 Task: Search one way flight ticket for 5 adults, 2 children, 1 infant in seat and 1 infant on lap in economy from Fort Leonard Wood/waynesville: Waynesville-st. Robert Regional Airport (forney Field) to Jacksonville: Albert J. Ellis Airport on 8-3-2023. Number of bags: 2 carry on bags. Price is upto 60000. Outbound departure time preference is 10:30.
Action: Mouse moved to (259, 344)
Screenshot: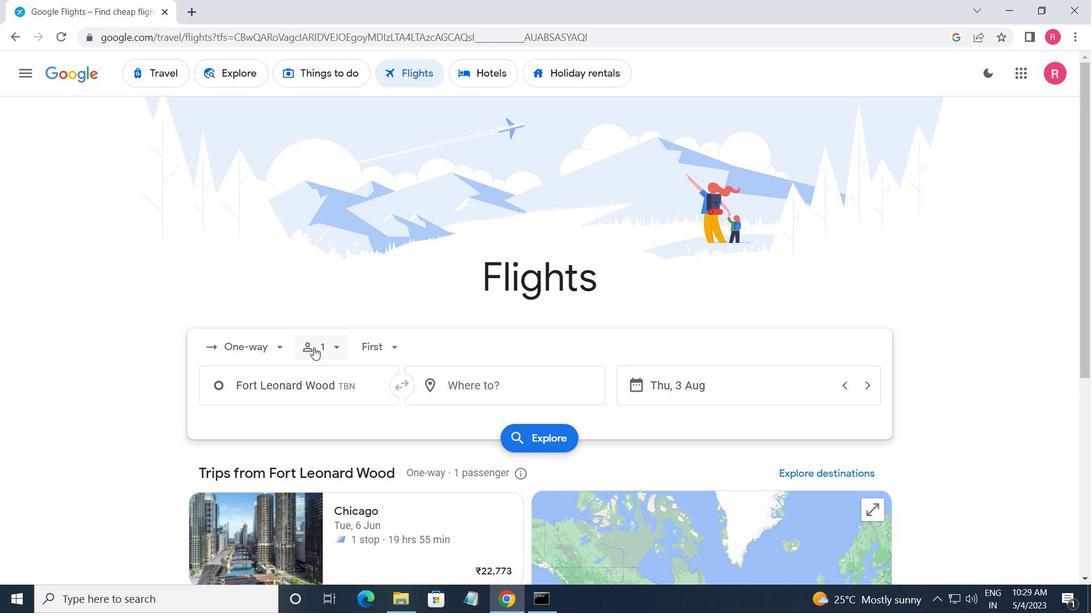 
Action: Mouse pressed left at (259, 344)
Screenshot: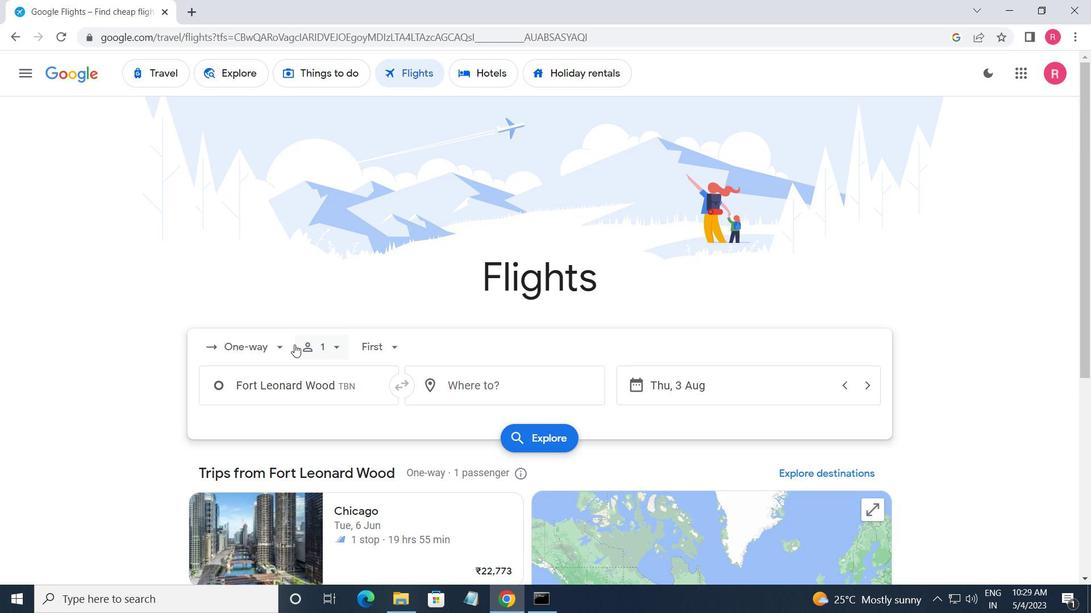 
Action: Mouse moved to (248, 421)
Screenshot: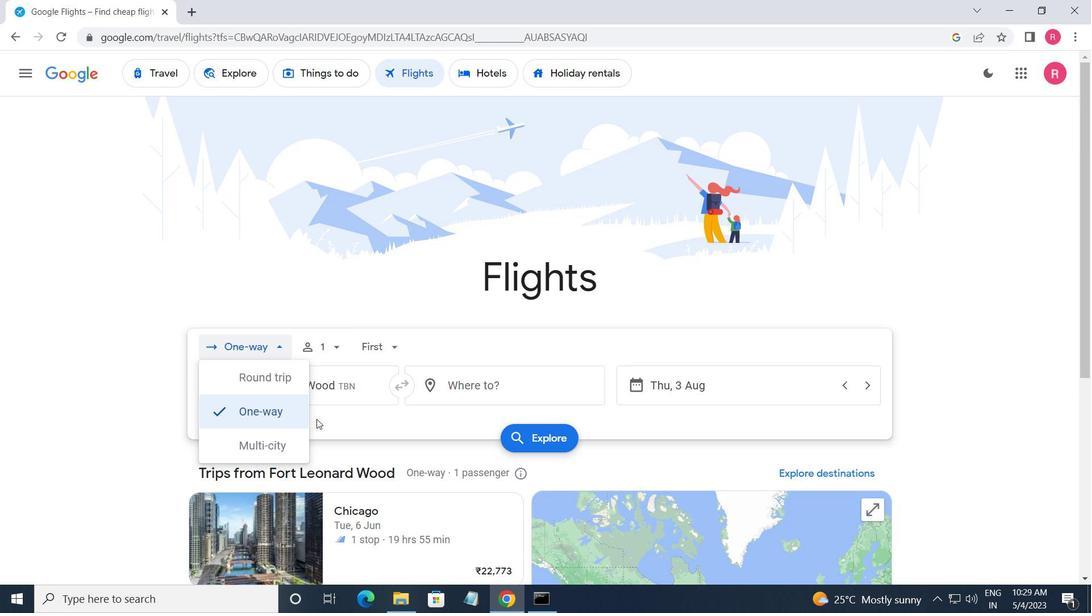
Action: Mouse pressed left at (248, 421)
Screenshot: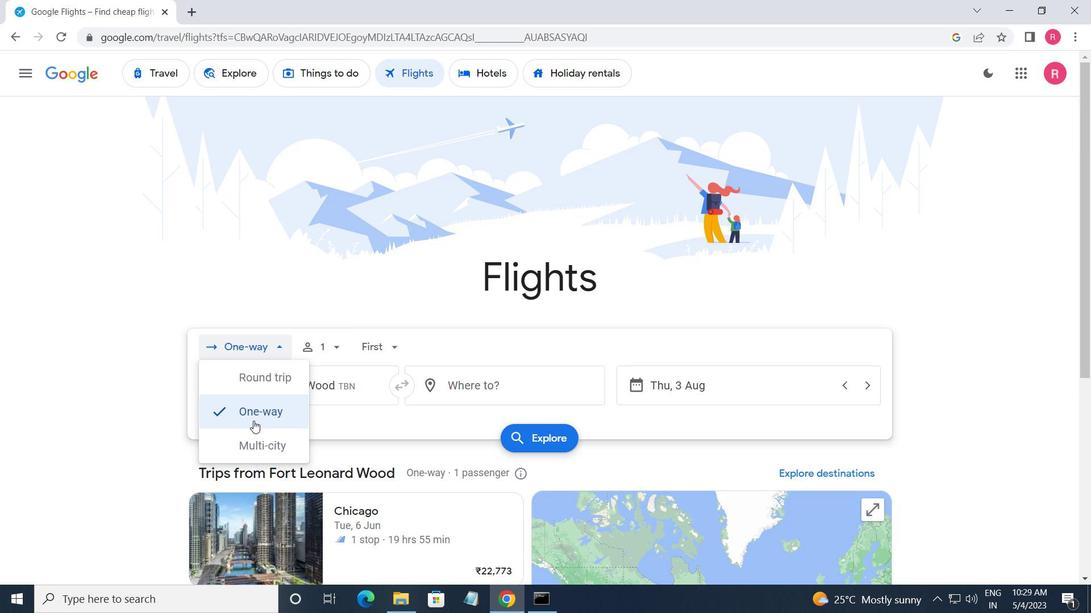 
Action: Mouse moved to (321, 353)
Screenshot: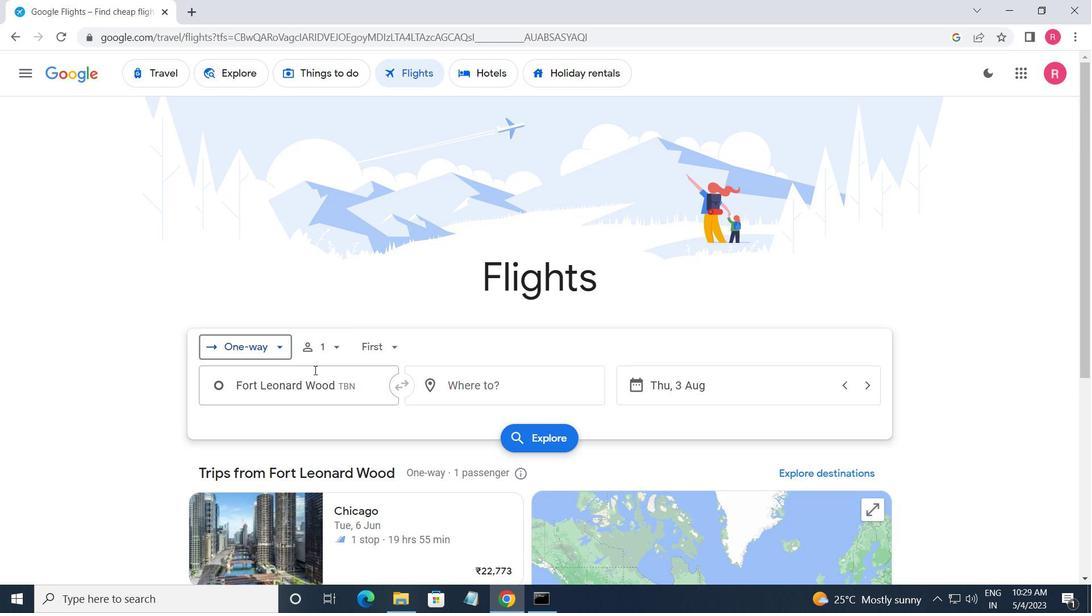 
Action: Mouse pressed left at (321, 353)
Screenshot: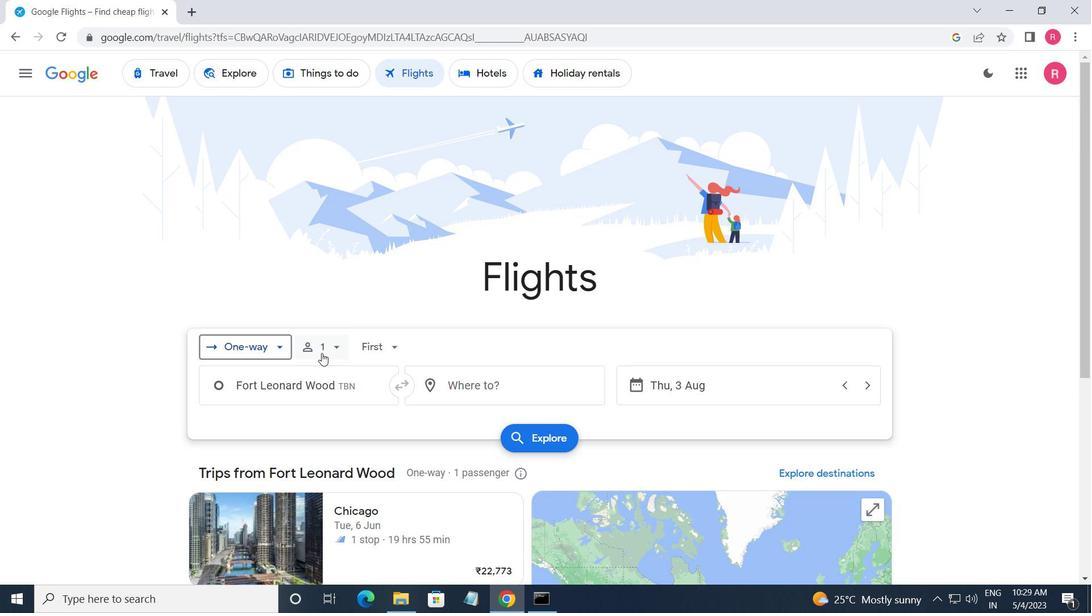 
Action: Mouse moved to (432, 385)
Screenshot: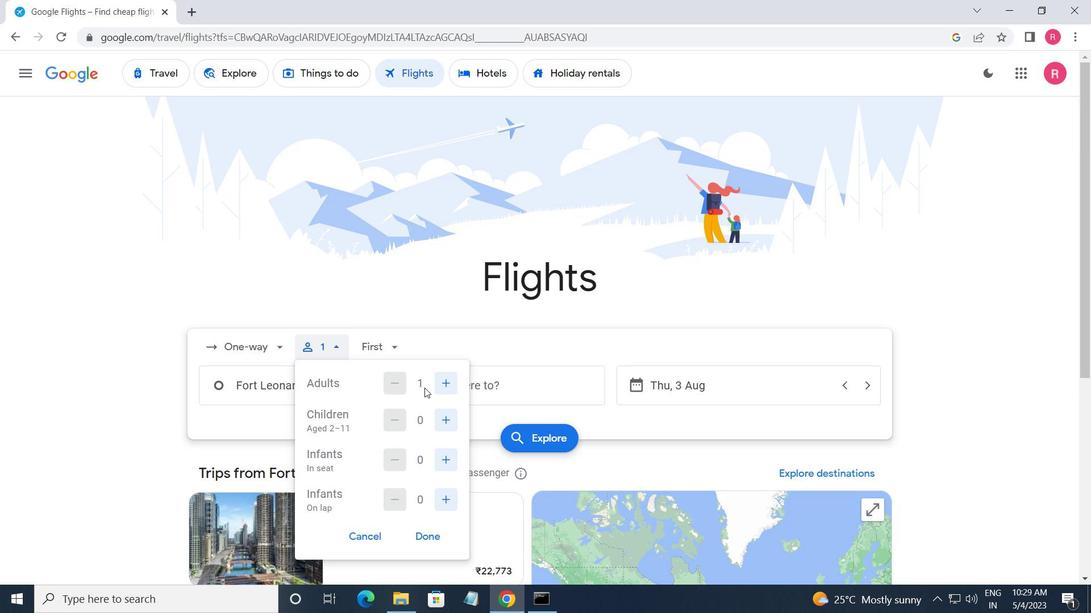 
Action: Mouse pressed left at (432, 385)
Screenshot: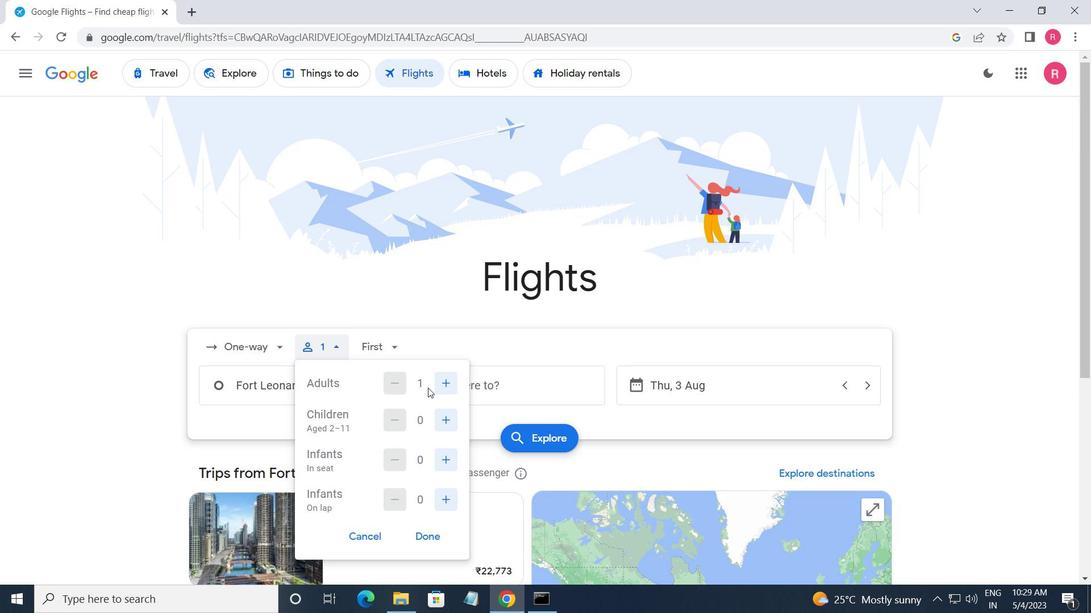 
Action: Mouse pressed left at (432, 385)
Screenshot: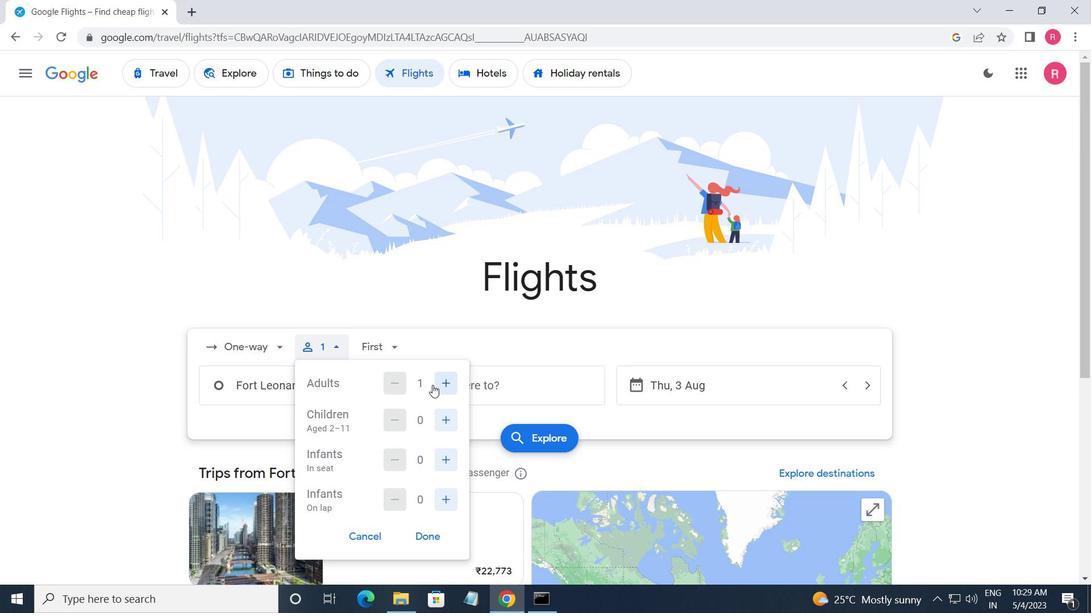 
Action: Mouse pressed left at (432, 385)
Screenshot: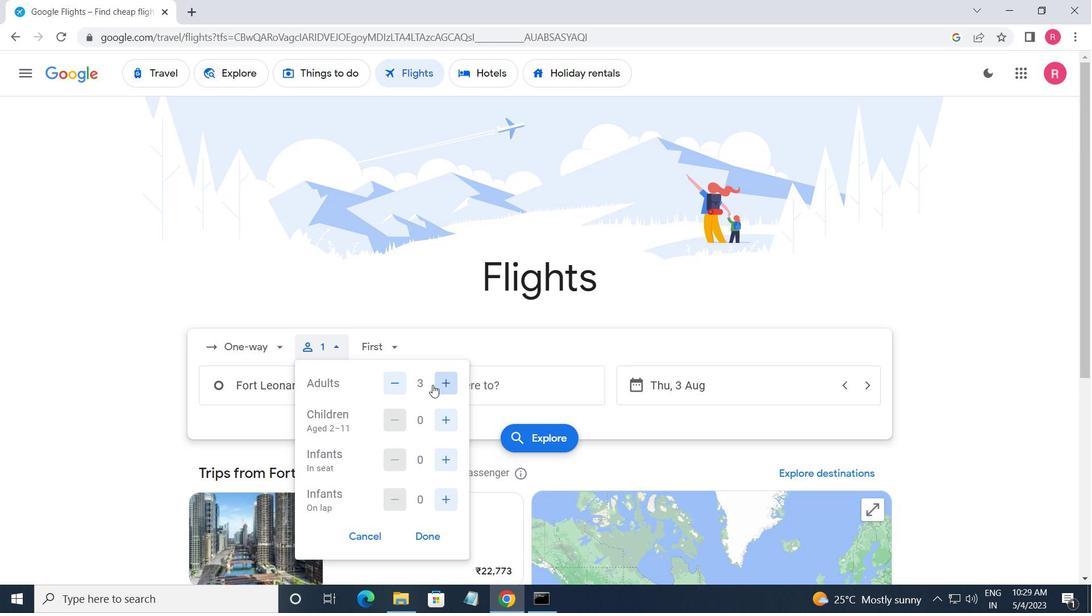 
Action: Mouse pressed left at (432, 385)
Screenshot: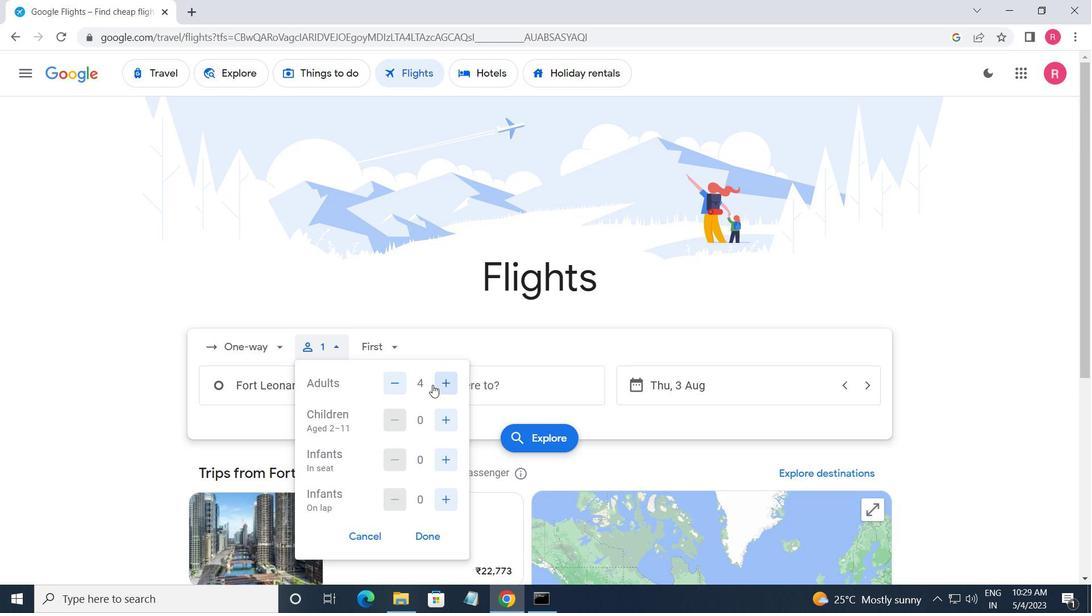 
Action: Mouse moved to (440, 418)
Screenshot: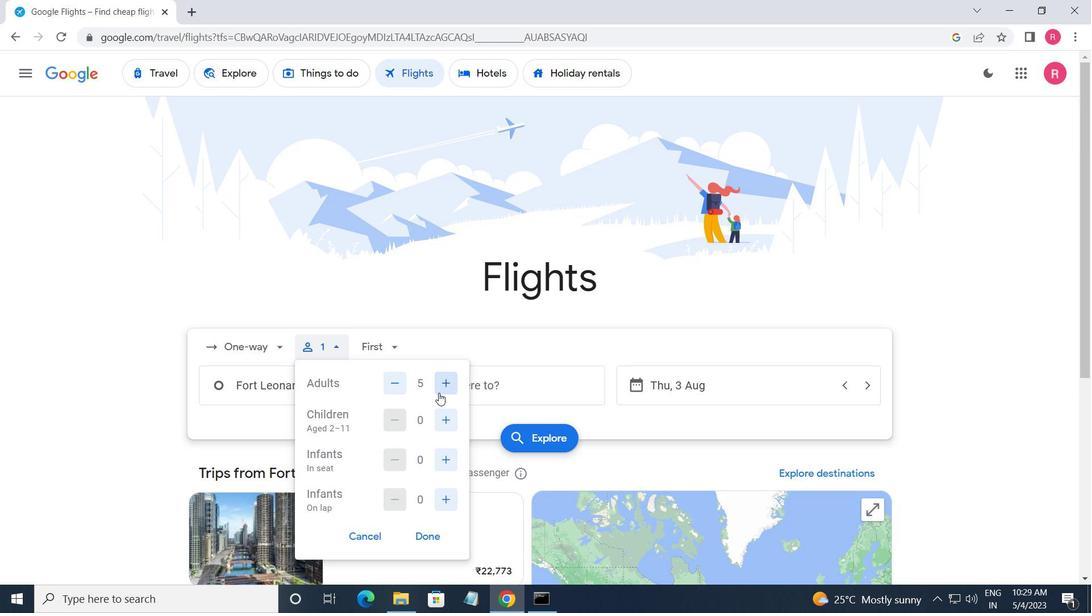 
Action: Mouse pressed left at (440, 418)
Screenshot: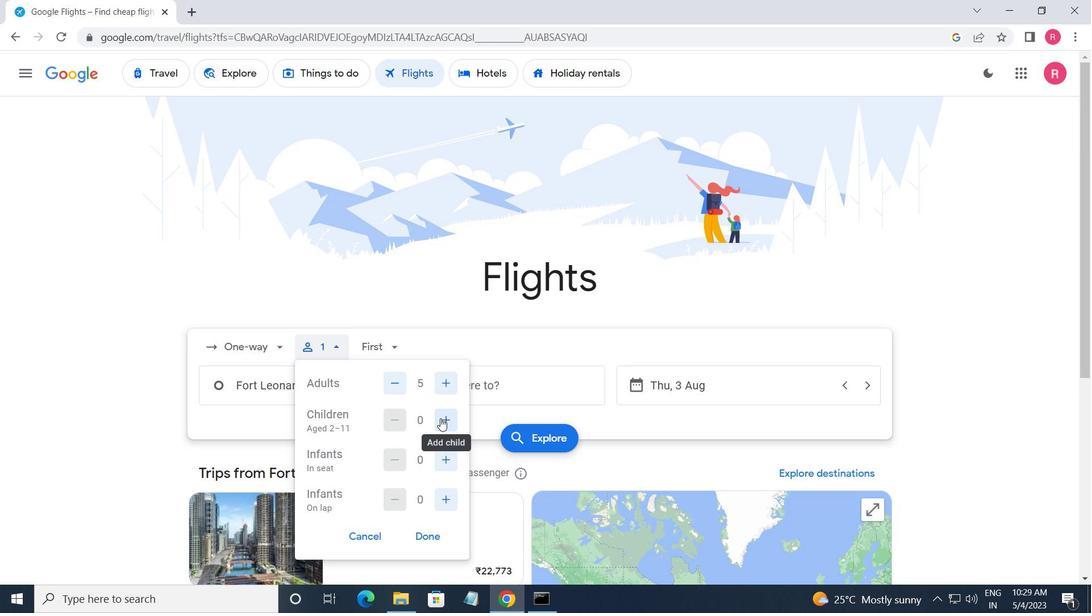 
Action: Mouse pressed left at (440, 418)
Screenshot: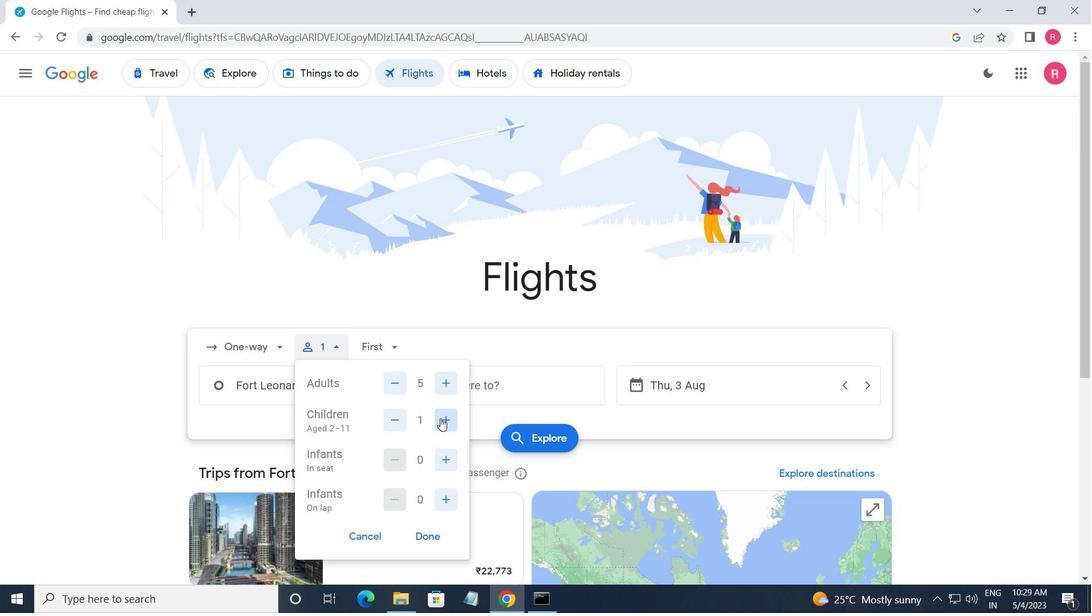 
Action: Mouse moved to (454, 461)
Screenshot: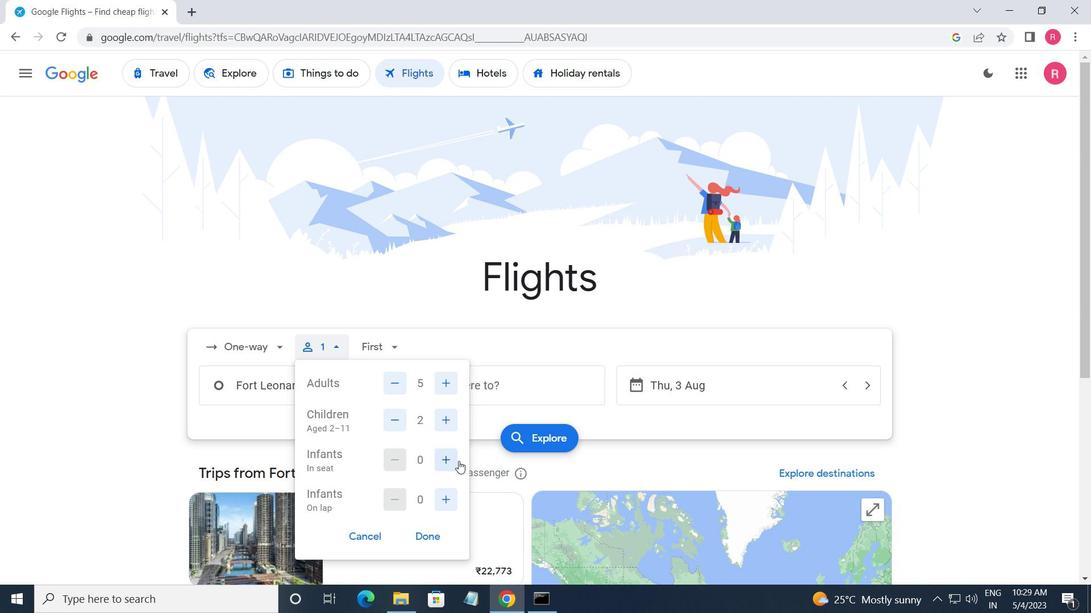
Action: Mouse pressed left at (454, 461)
Screenshot: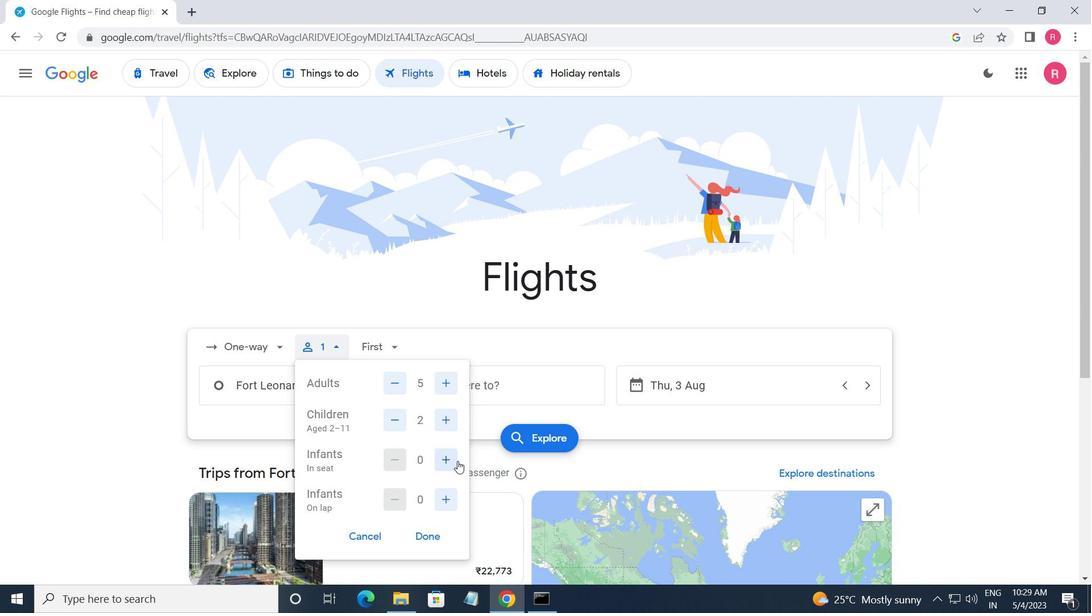 
Action: Mouse moved to (436, 497)
Screenshot: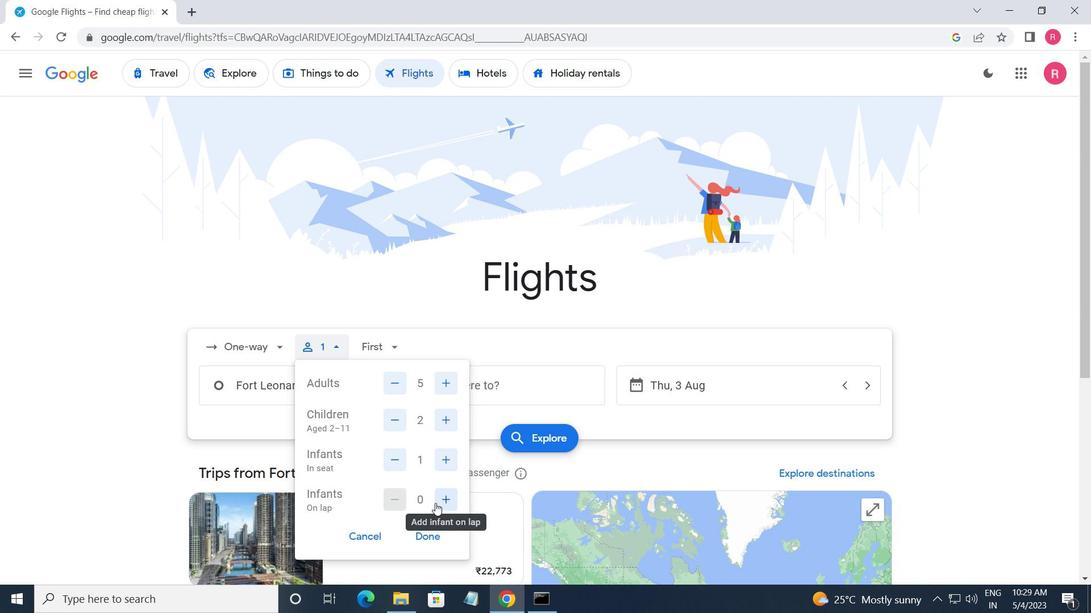 
Action: Mouse pressed left at (436, 497)
Screenshot: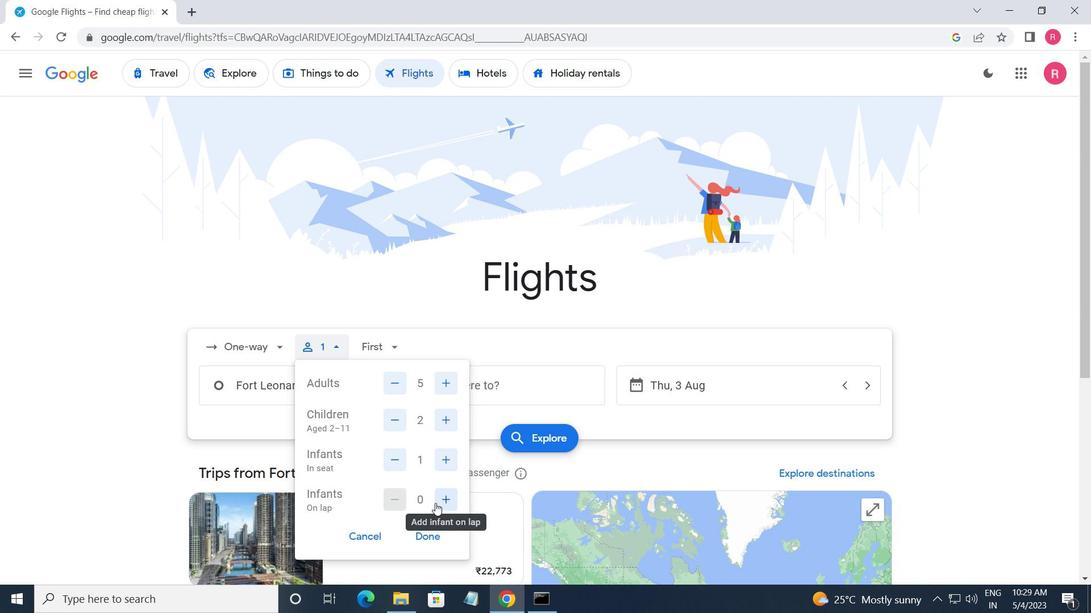 
Action: Mouse moved to (430, 534)
Screenshot: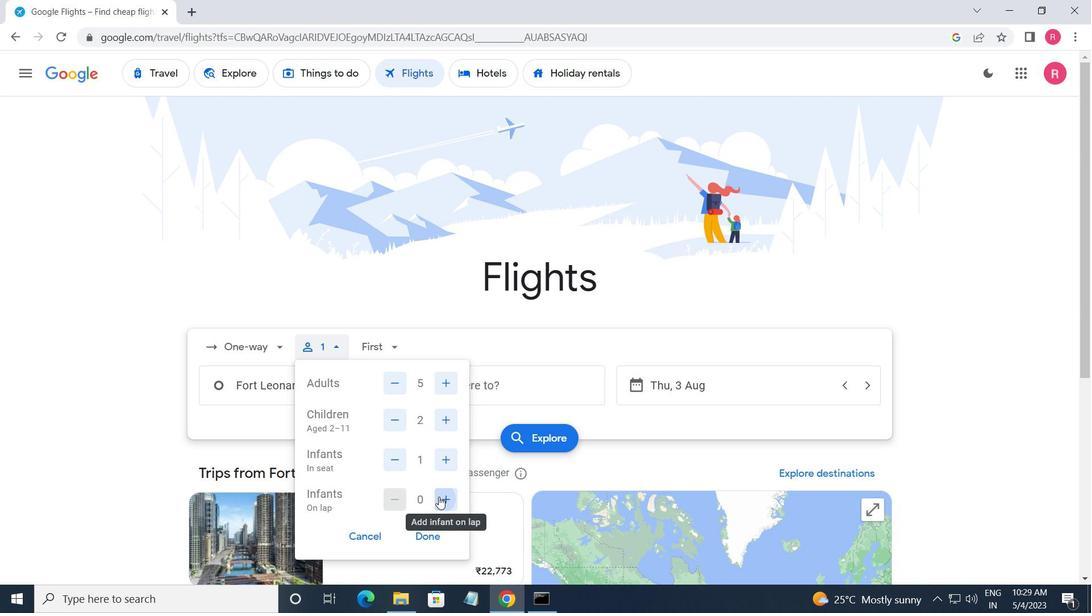 
Action: Mouse pressed left at (430, 534)
Screenshot: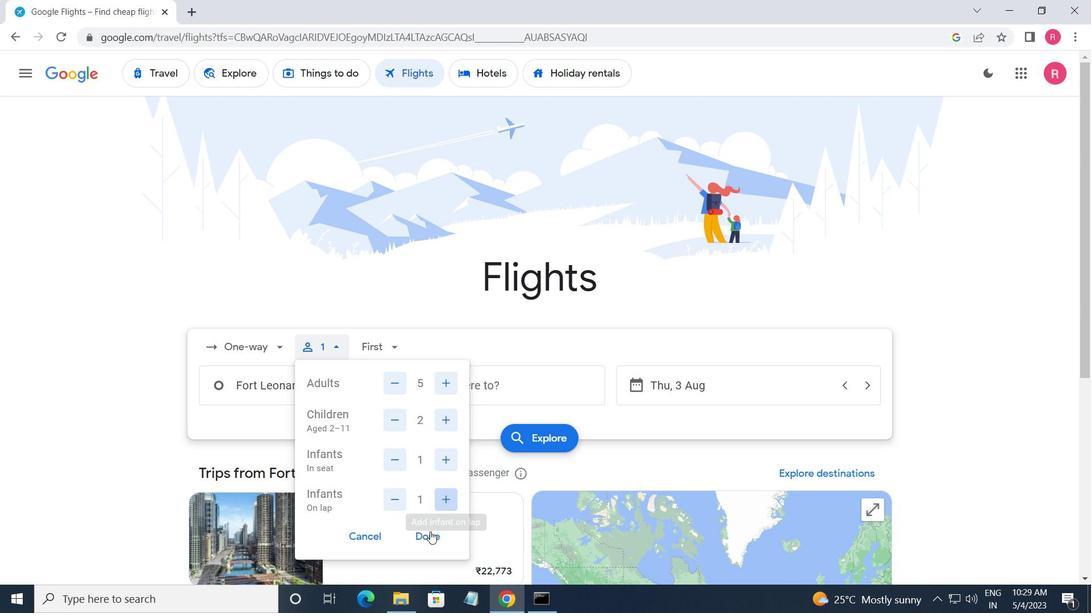 
Action: Mouse moved to (379, 353)
Screenshot: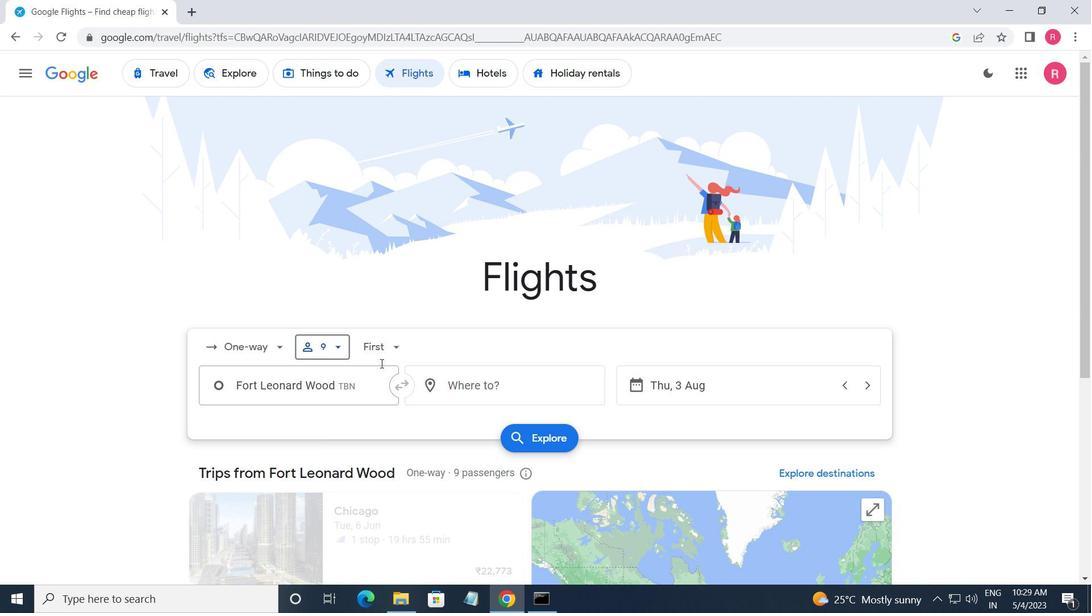 
Action: Mouse pressed left at (379, 353)
Screenshot: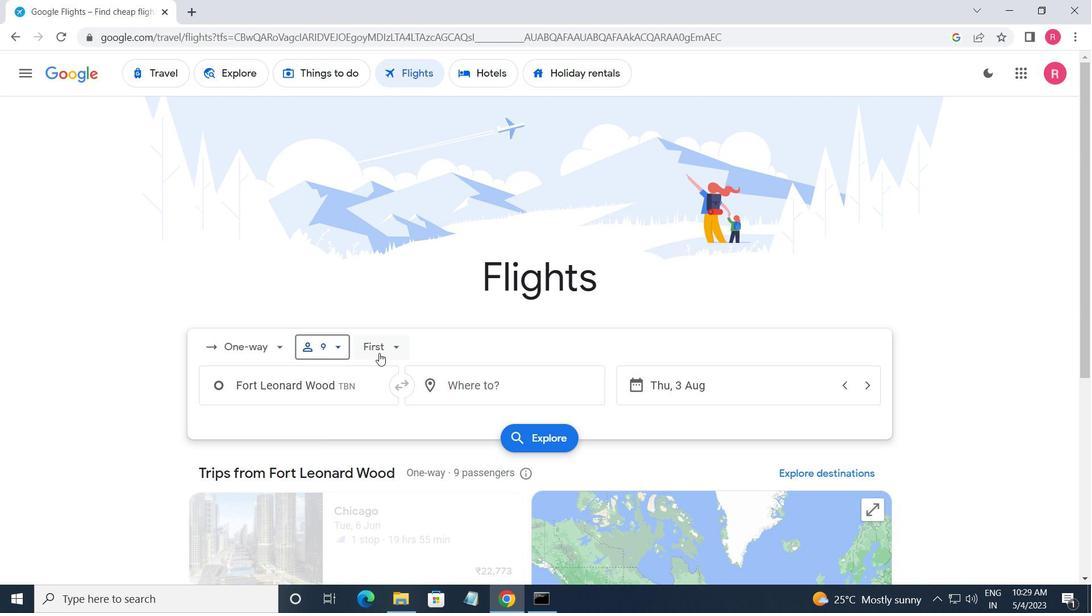 
Action: Mouse moved to (403, 389)
Screenshot: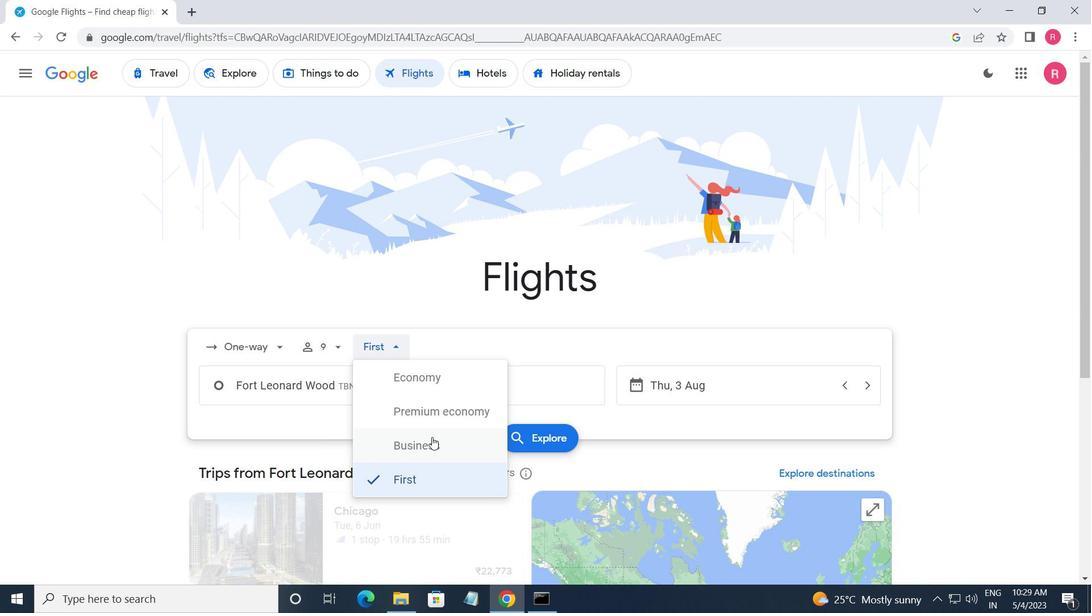 
Action: Mouse pressed left at (403, 389)
Screenshot: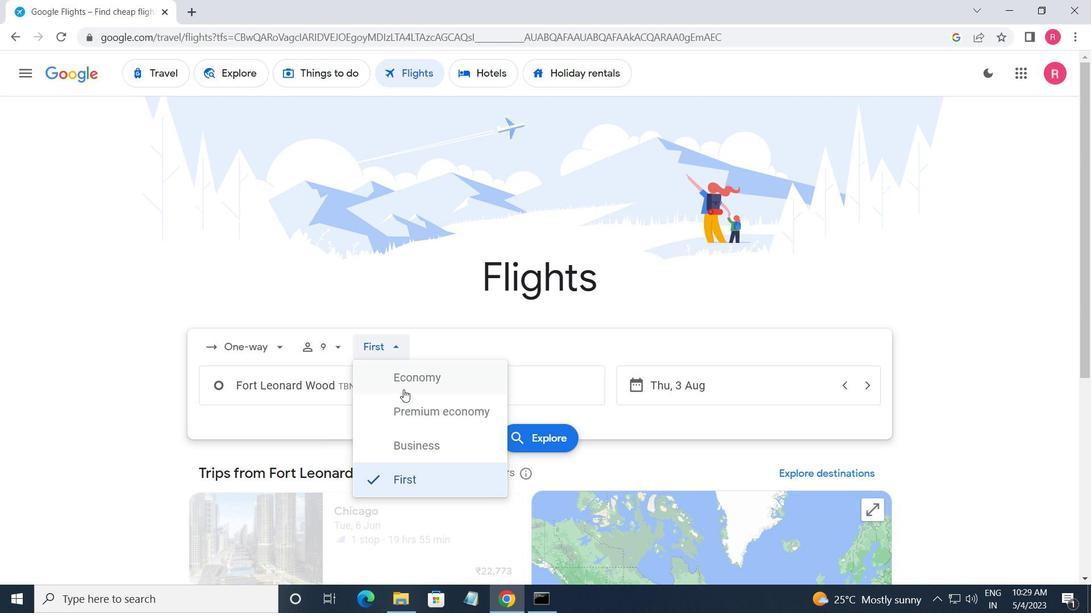 
Action: Mouse moved to (354, 397)
Screenshot: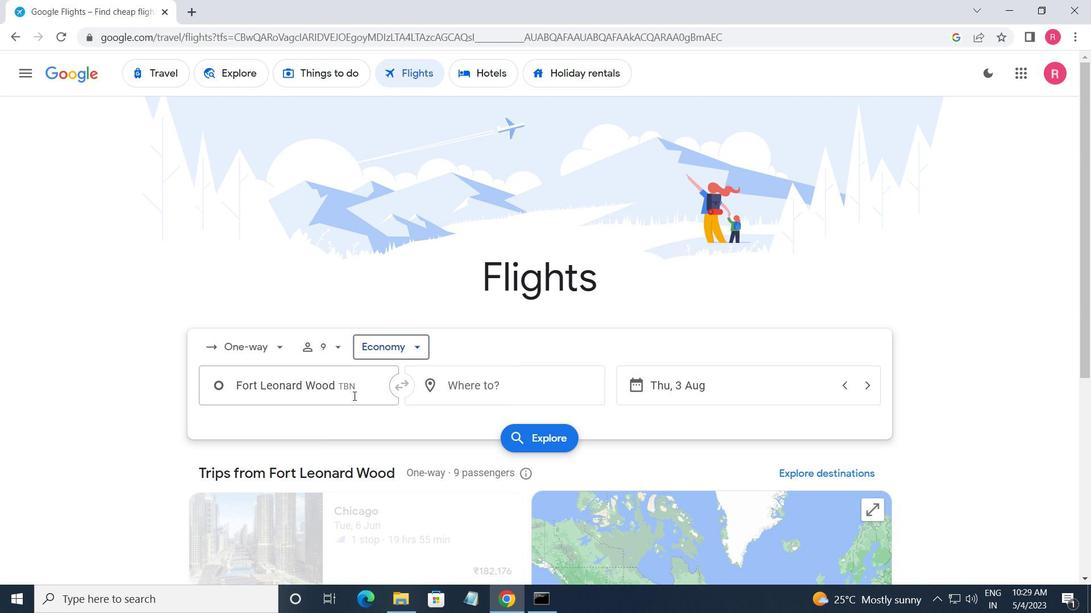 
Action: Mouse pressed left at (354, 397)
Screenshot: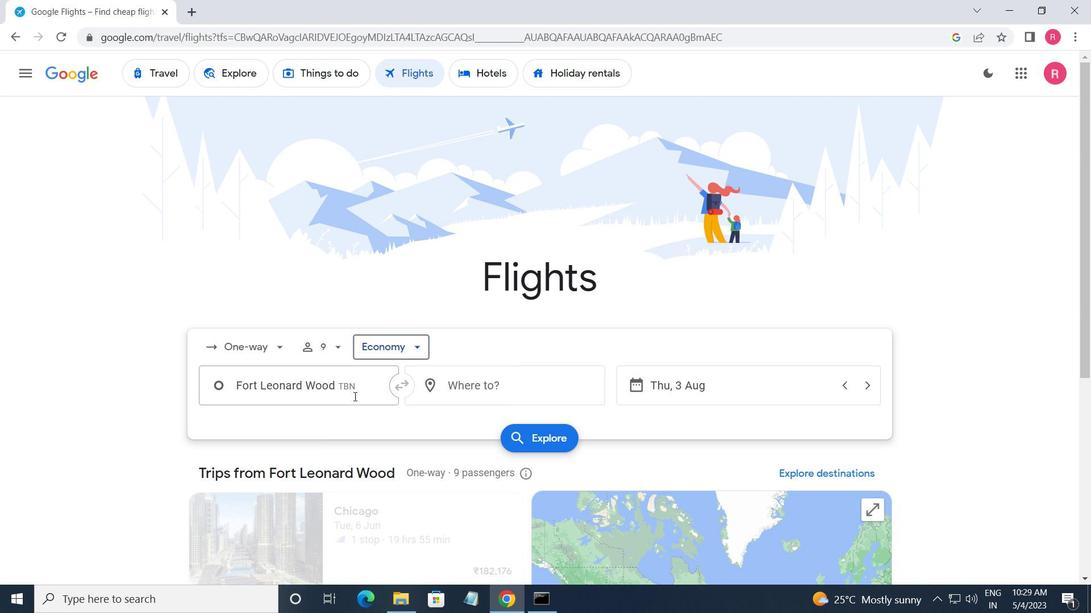 
Action: Mouse moved to (363, 529)
Screenshot: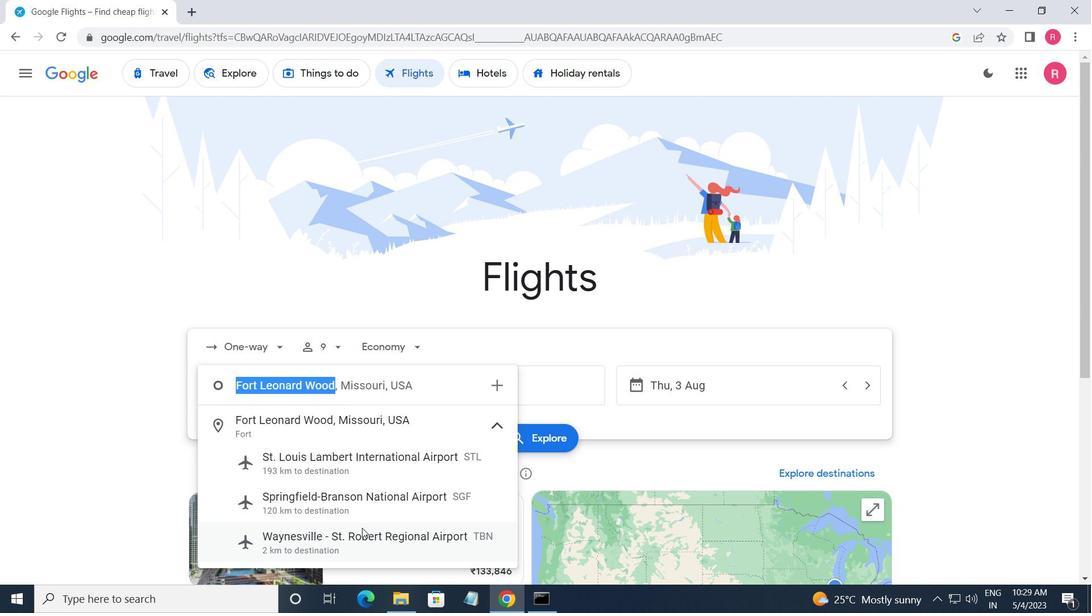 
Action: Mouse pressed left at (363, 529)
Screenshot: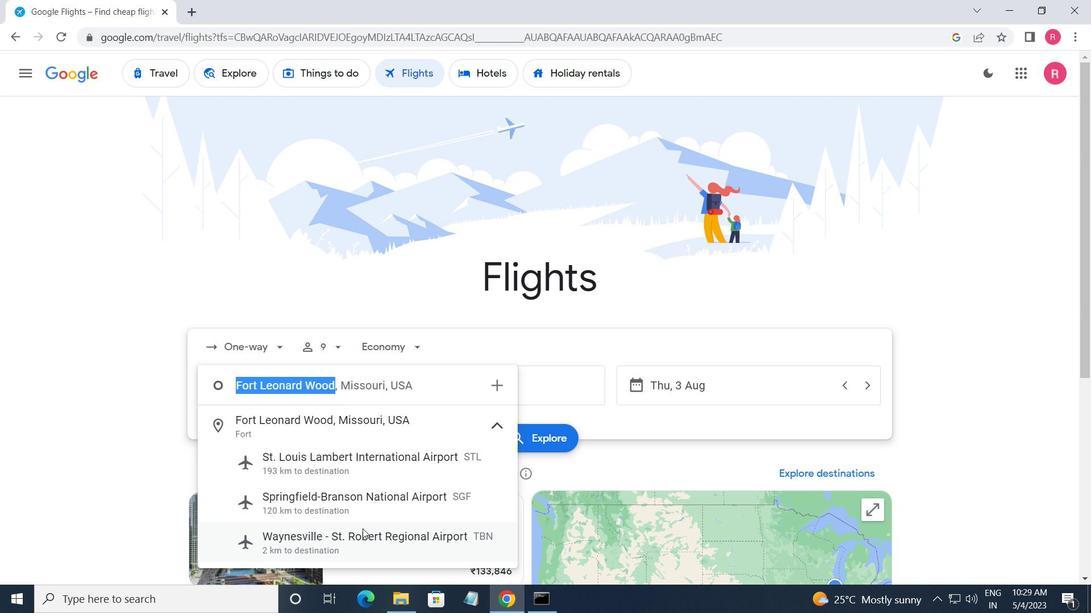 
Action: Mouse moved to (466, 404)
Screenshot: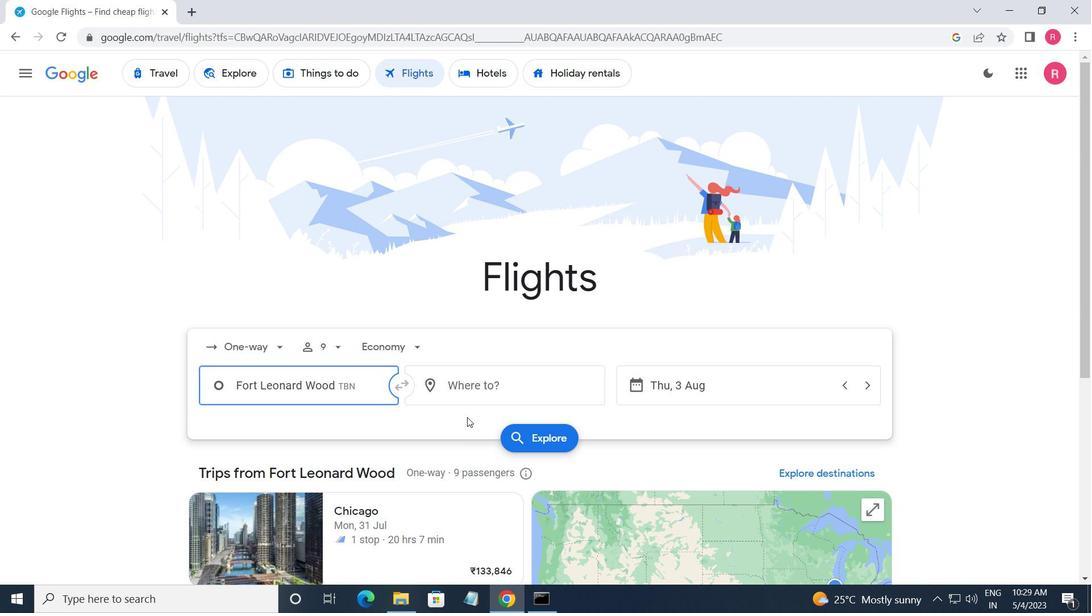 
Action: Mouse pressed left at (466, 404)
Screenshot: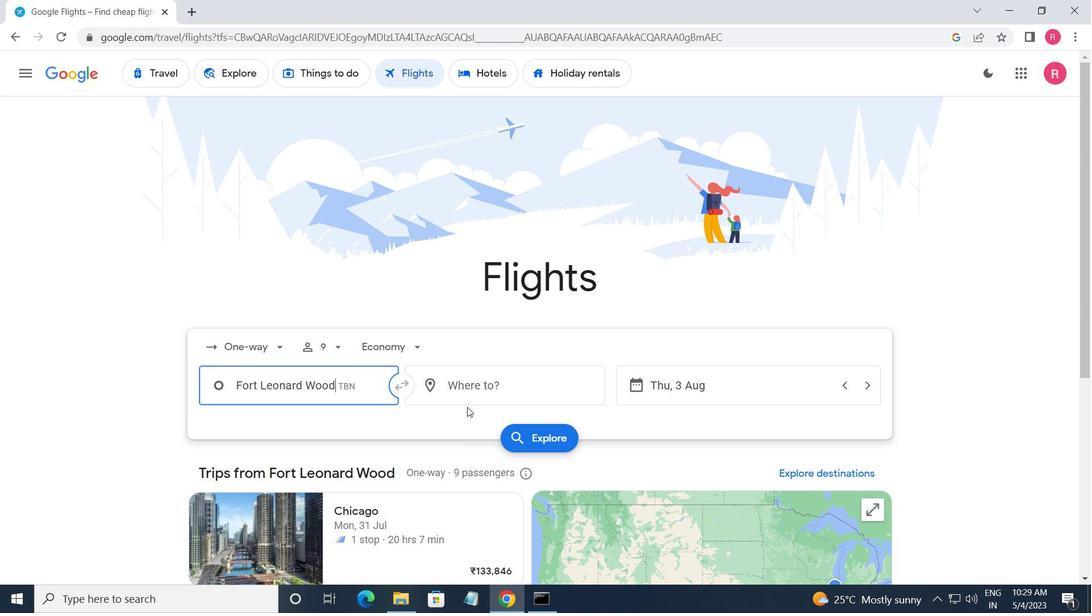 
Action: Mouse moved to (465, 523)
Screenshot: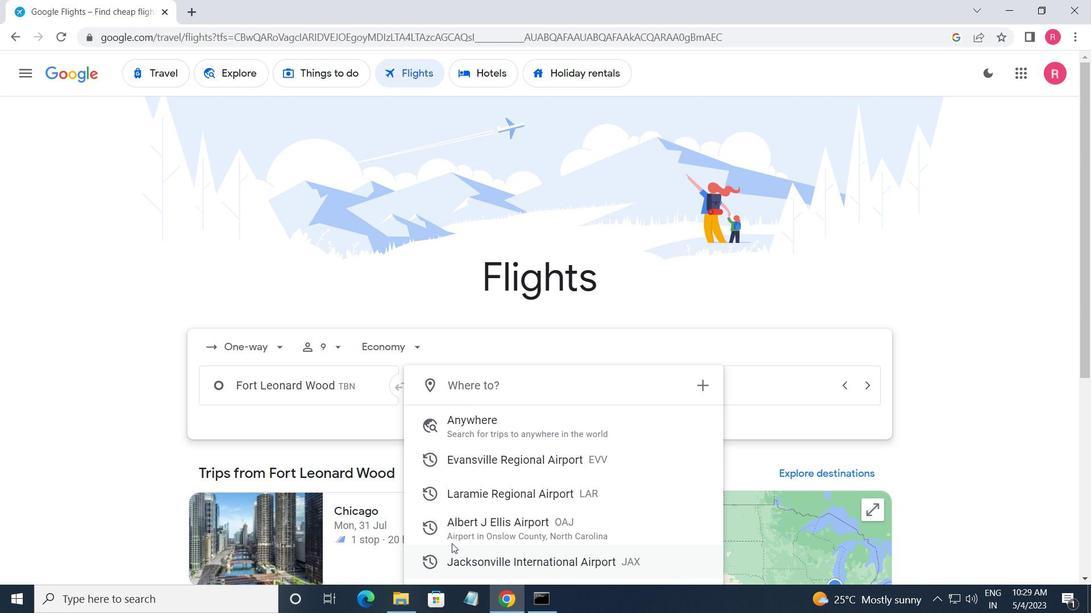 
Action: Mouse pressed left at (465, 523)
Screenshot: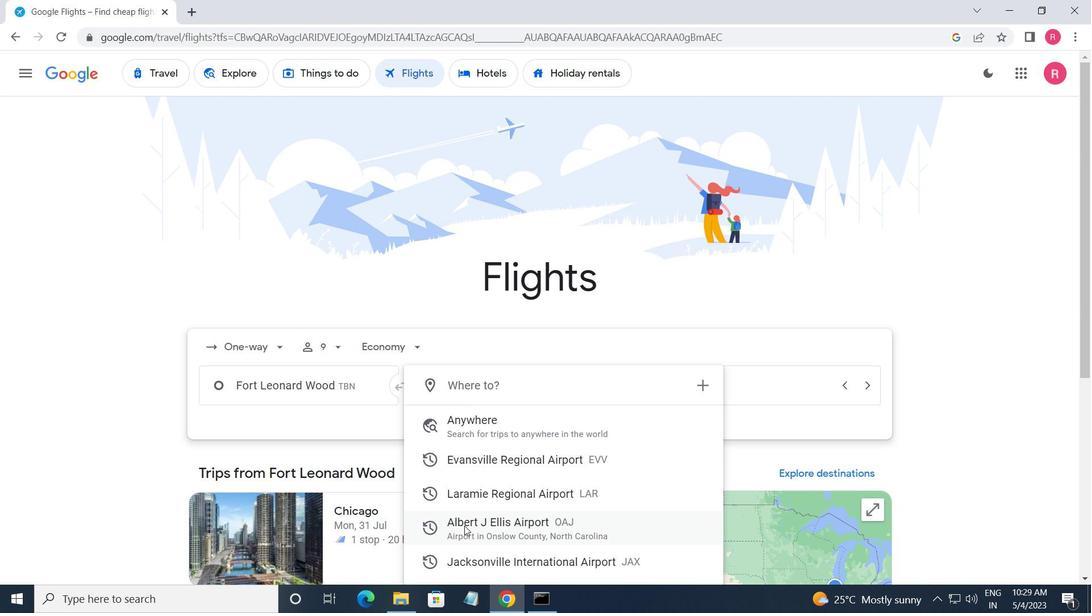 
Action: Mouse moved to (747, 378)
Screenshot: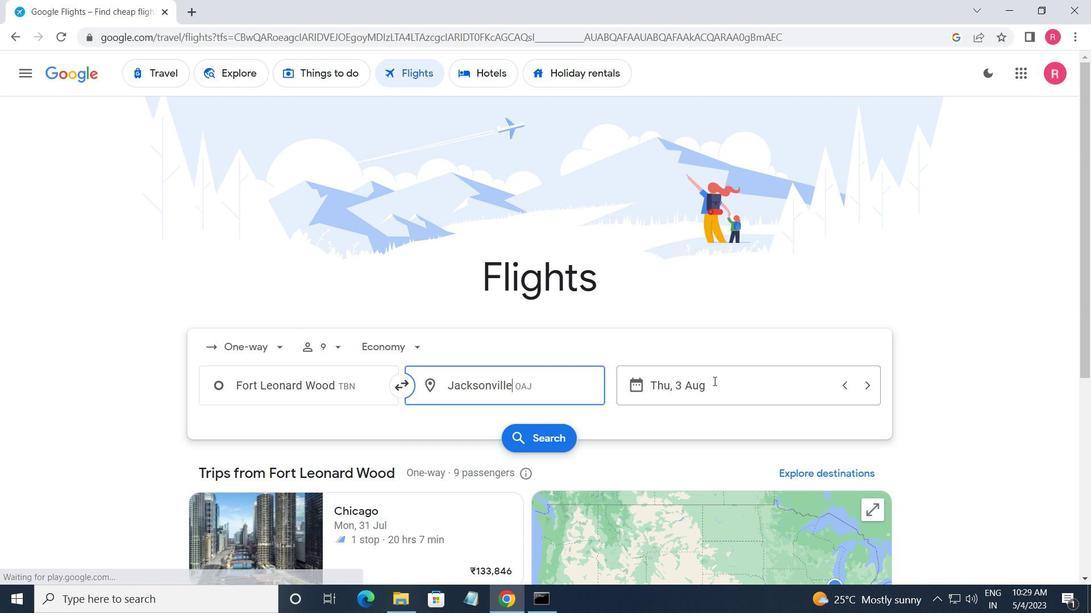 
Action: Mouse pressed left at (747, 378)
Screenshot: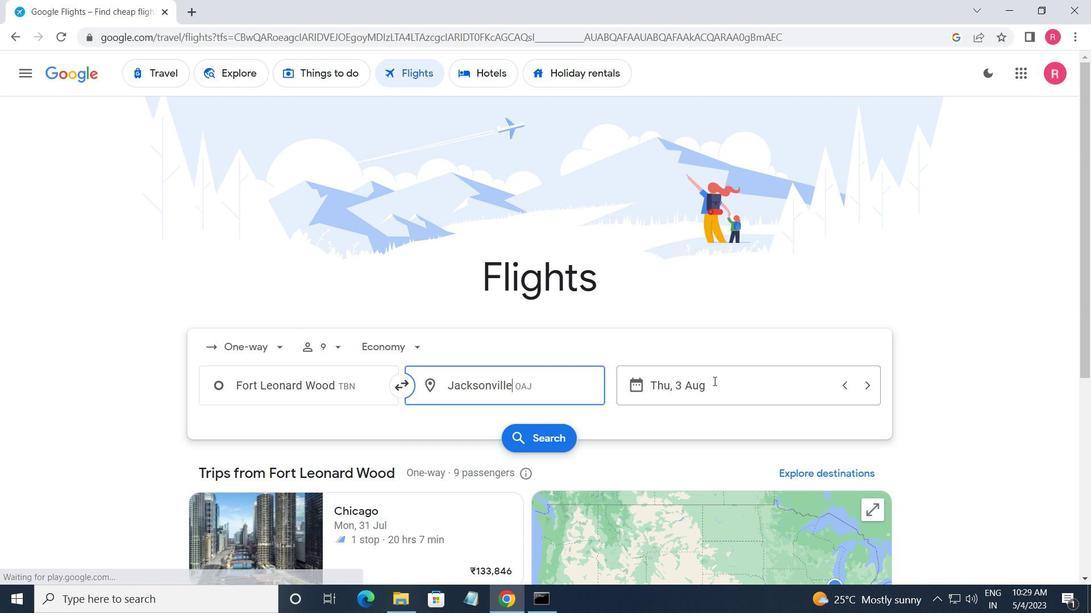 
Action: Mouse moved to (504, 323)
Screenshot: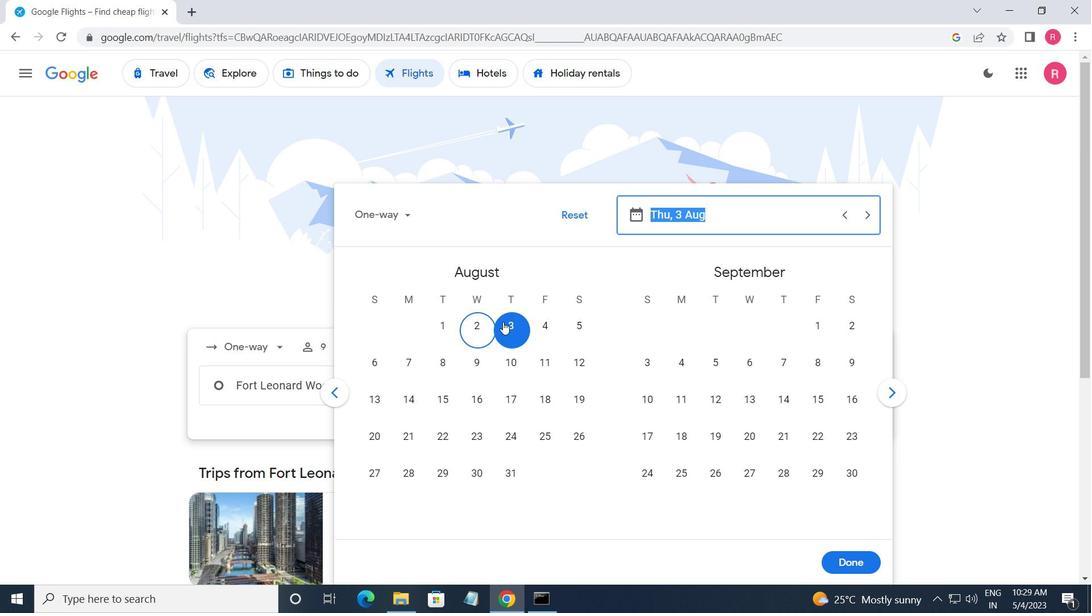 
Action: Mouse pressed left at (504, 323)
Screenshot: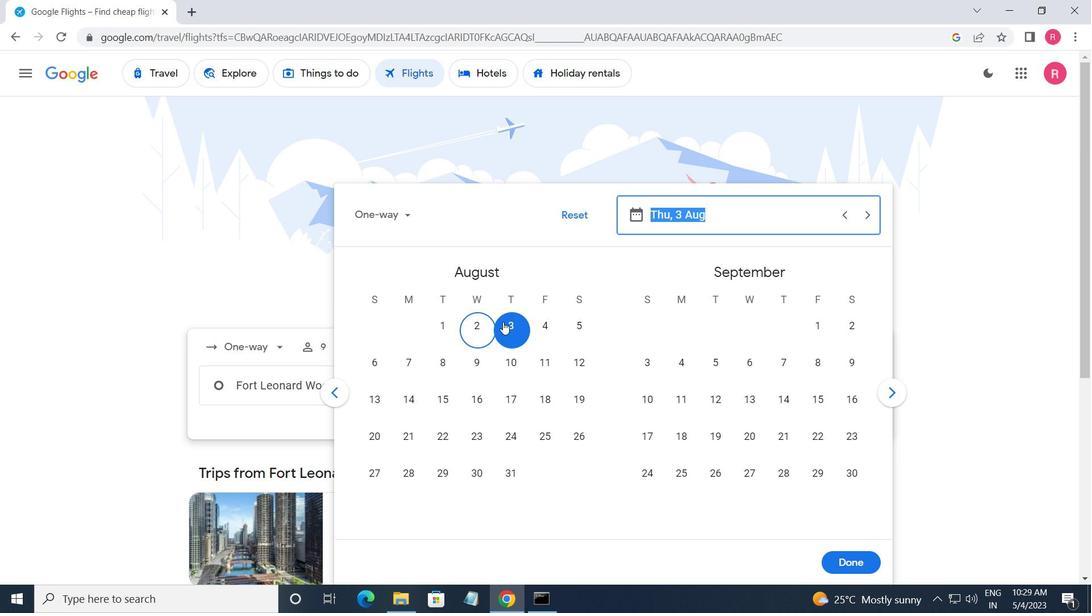 
Action: Mouse moved to (838, 569)
Screenshot: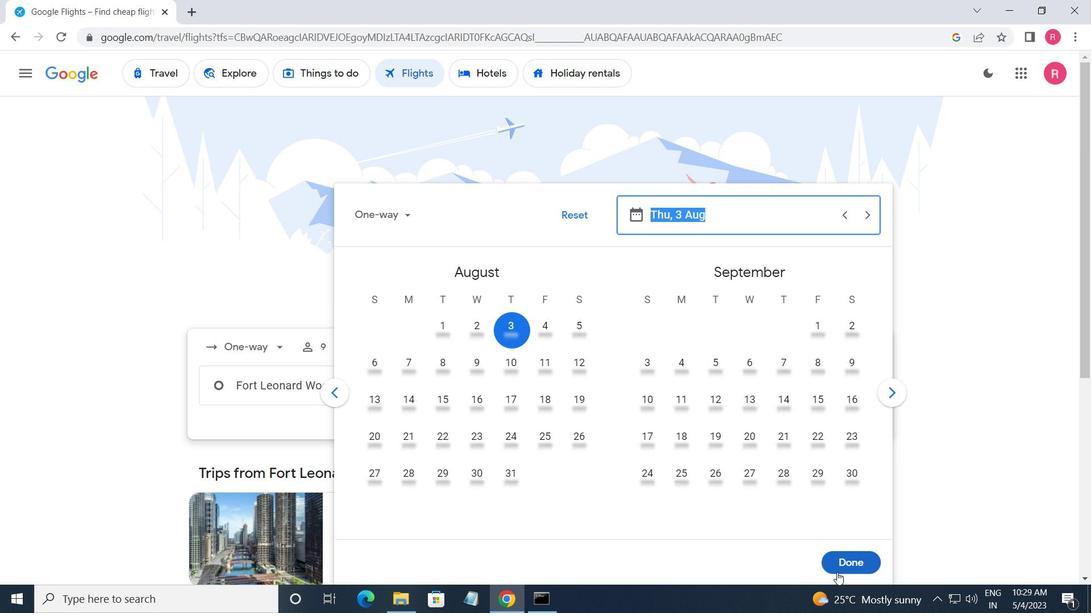 
Action: Mouse pressed left at (838, 569)
Screenshot: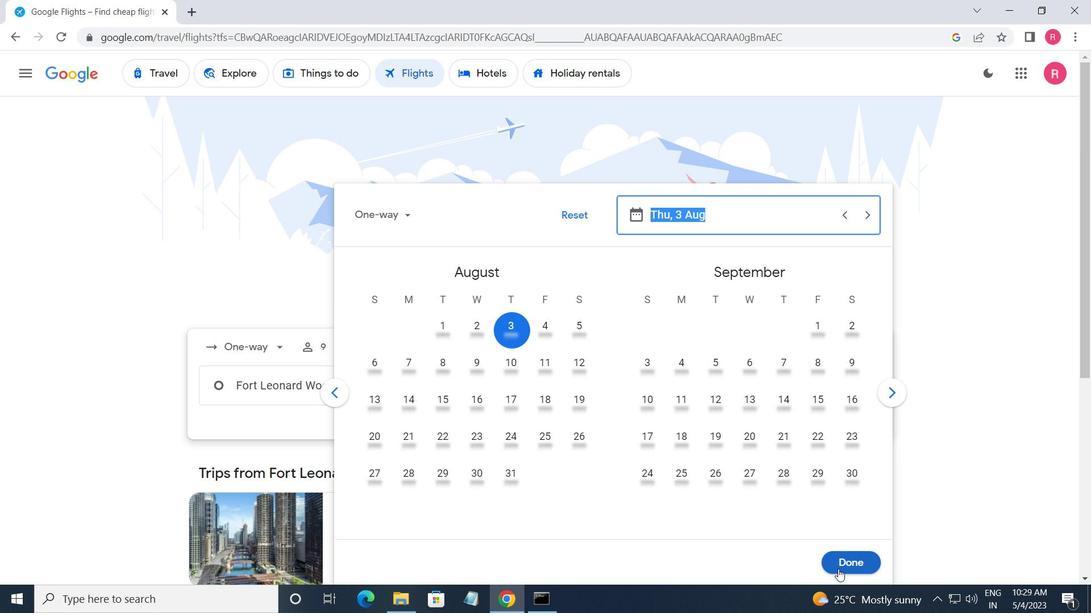 
Action: Mouse moved to (519, 437)
Screenshot: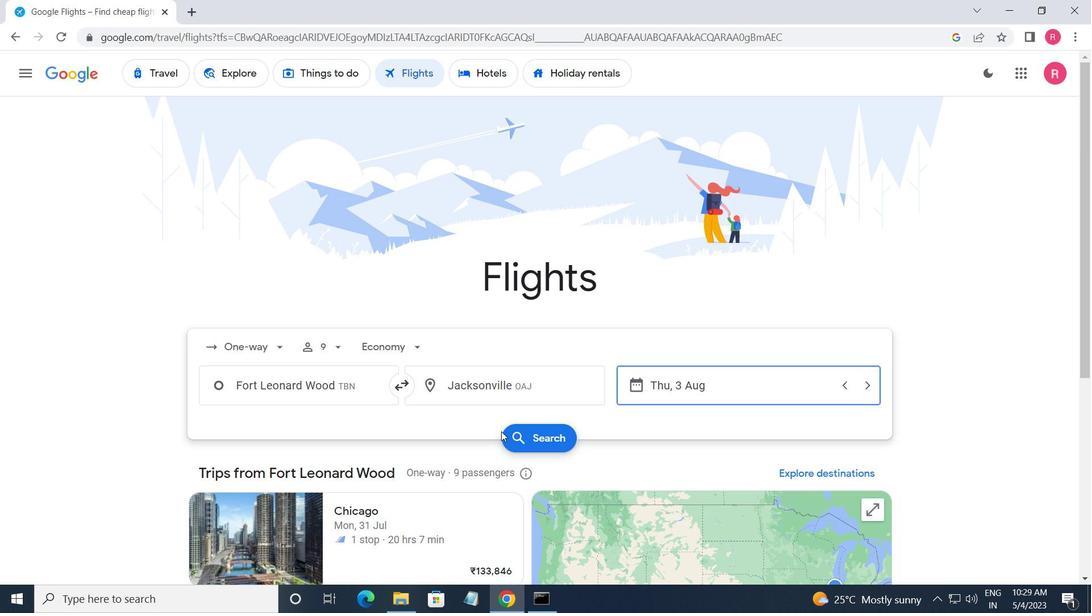 
Action: Mouse pressed left at (519, 437)
Screenshot: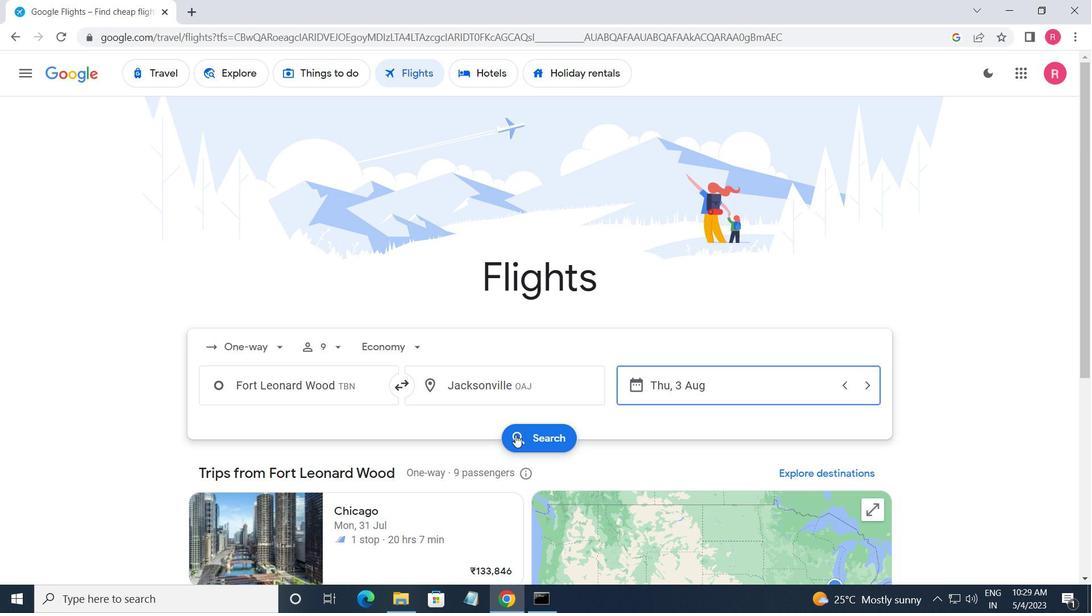 
Action: Mouse moved to (215, 208)
Screenshot: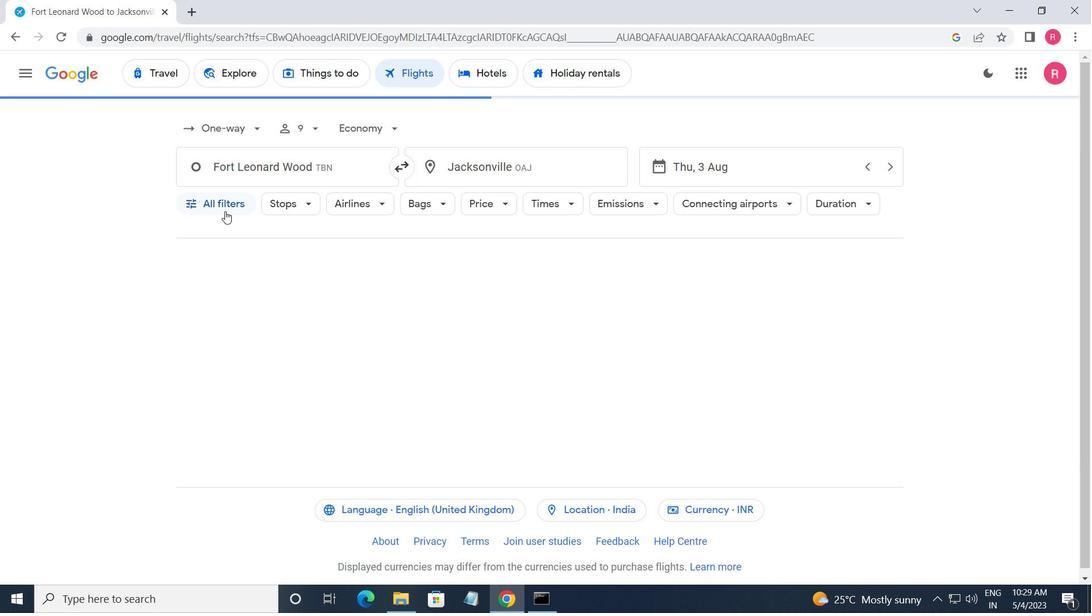 
Action: Mouse pressed left at (215, 208)
Screenshot: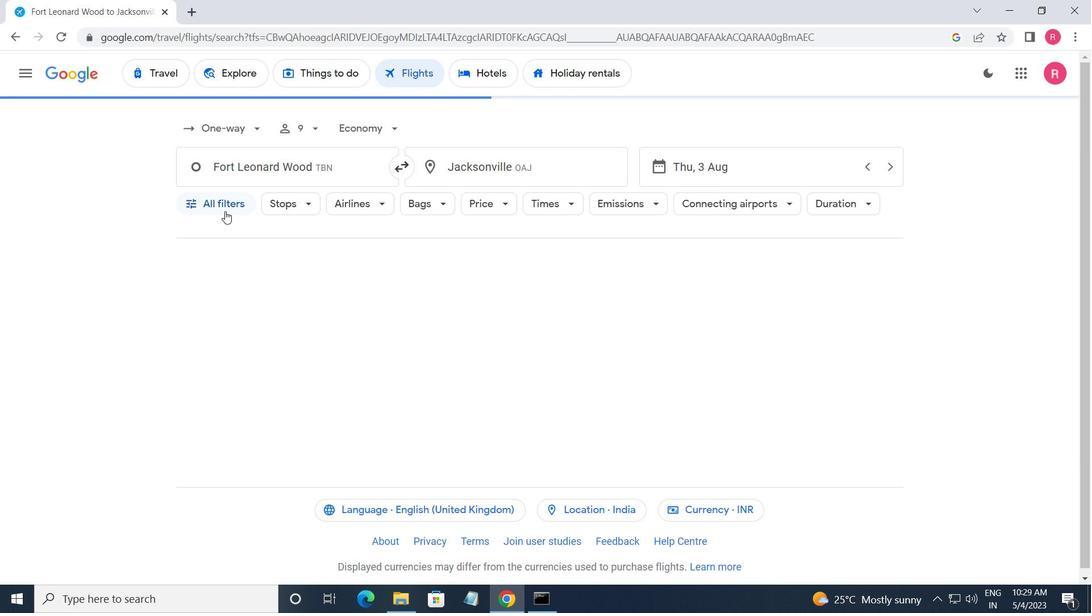 
Action: Mouse moved to (252, 334)
Screenshot: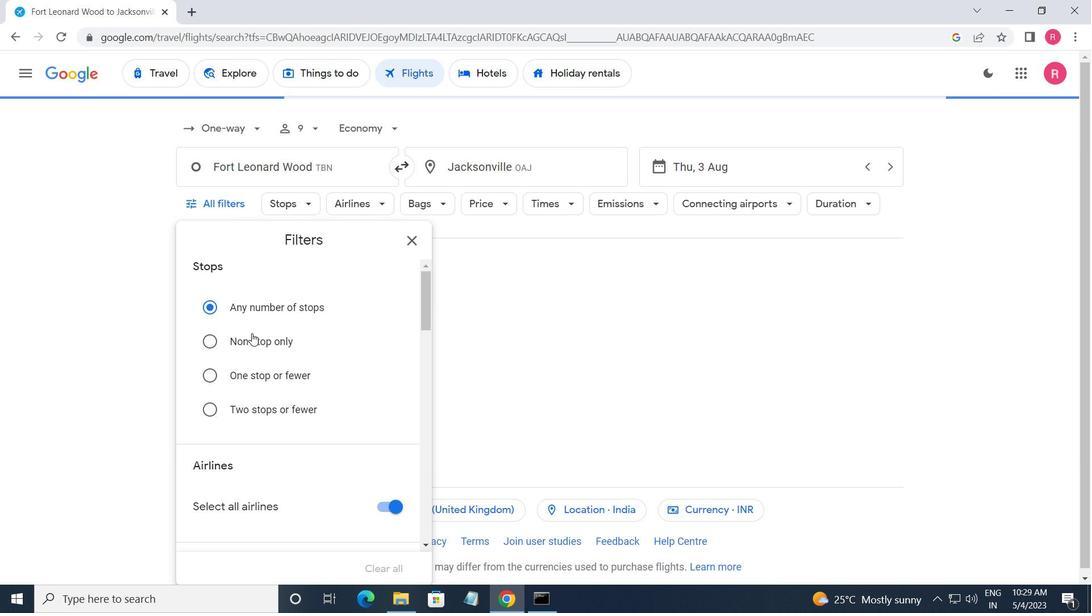 
Action: Mouse scrolled (252, 334) with delta (0, 0)
Screenshot: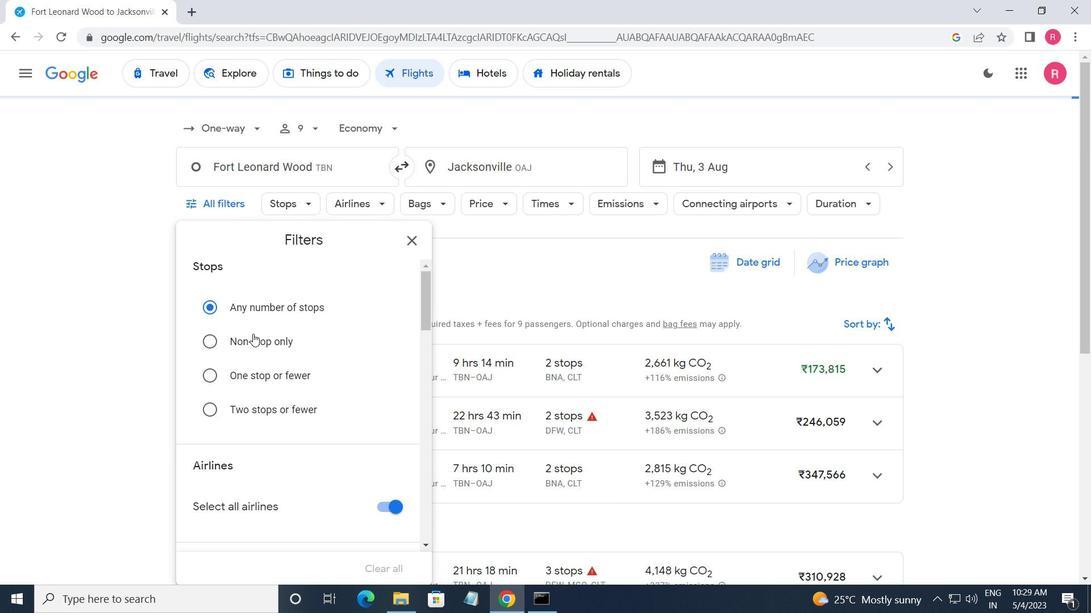 
Action: Mouse scrolled (252, 334) with delta (0, 0)
Screenshot: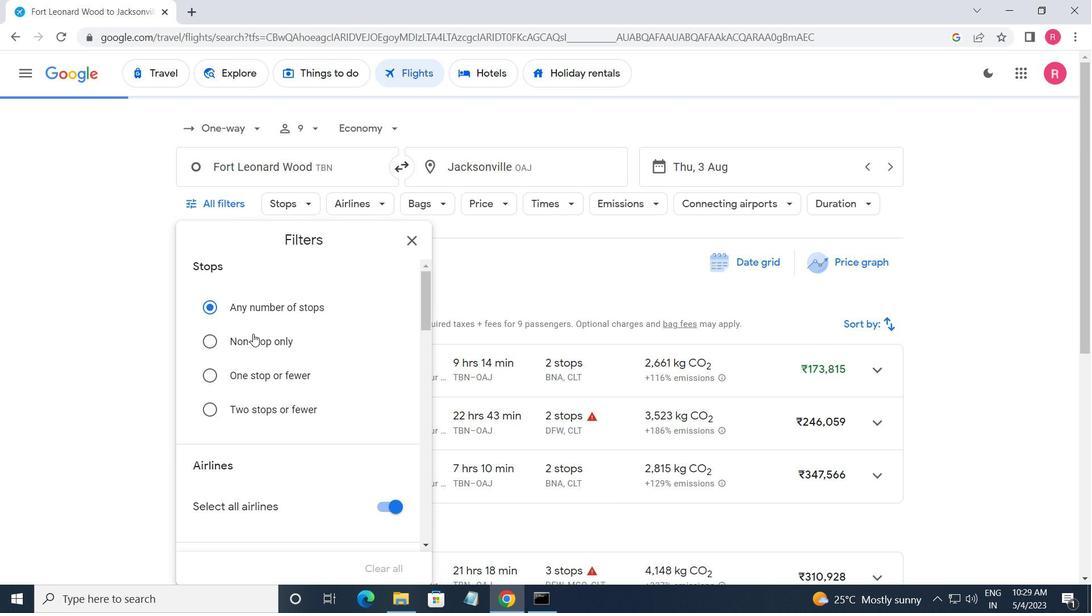 
Action: Mouse scrolled (252, 334) with delta (0, 0)
Screenshot: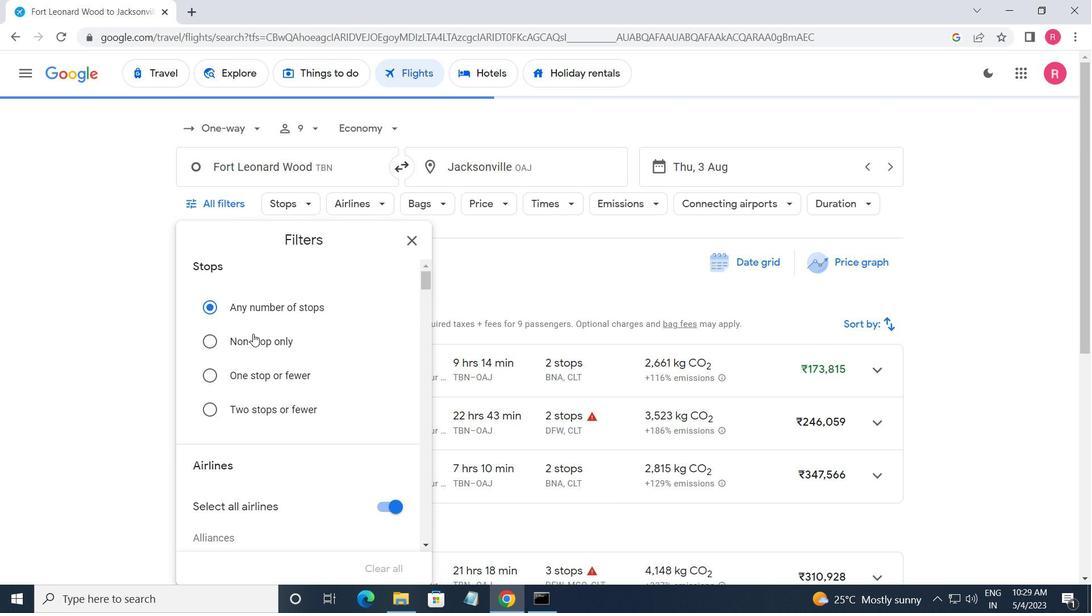 
Action: Mouse scrolled (252, 334) with delta (0, 0)
Screenshot: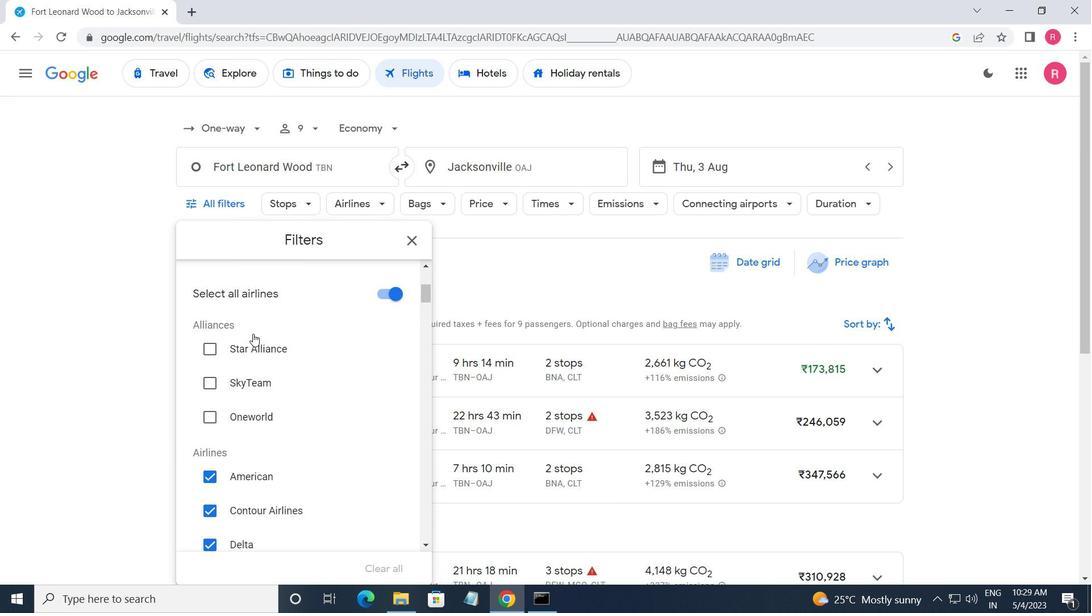 
Action: Mouse scrolled (252, 334) with delta (0, 0)
Screenshot: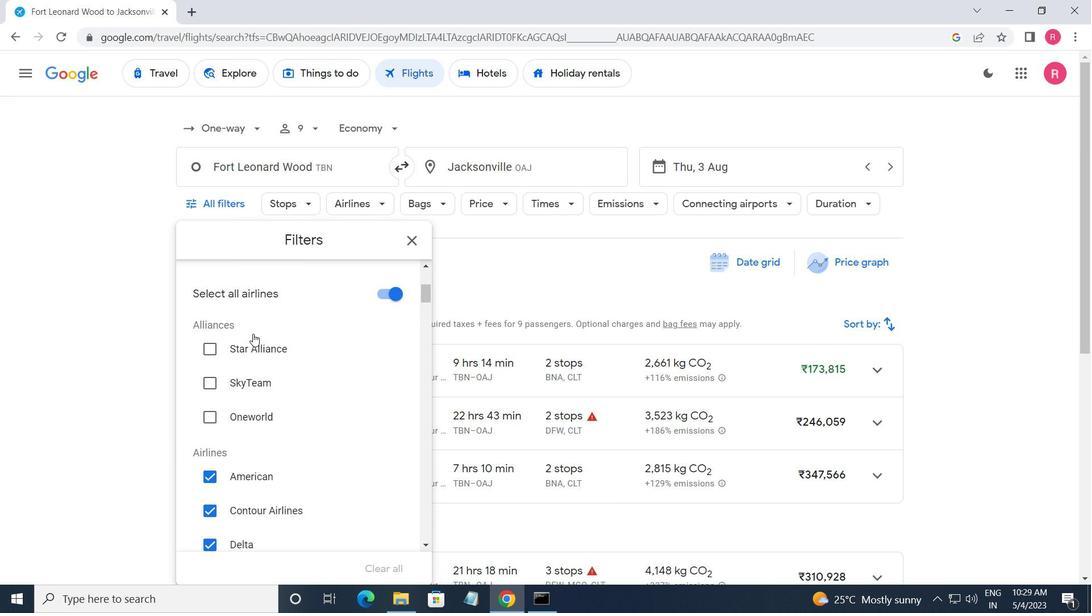 
Action: Mouse scrolled (252, 334) with delta (0, 0)
Screenshot: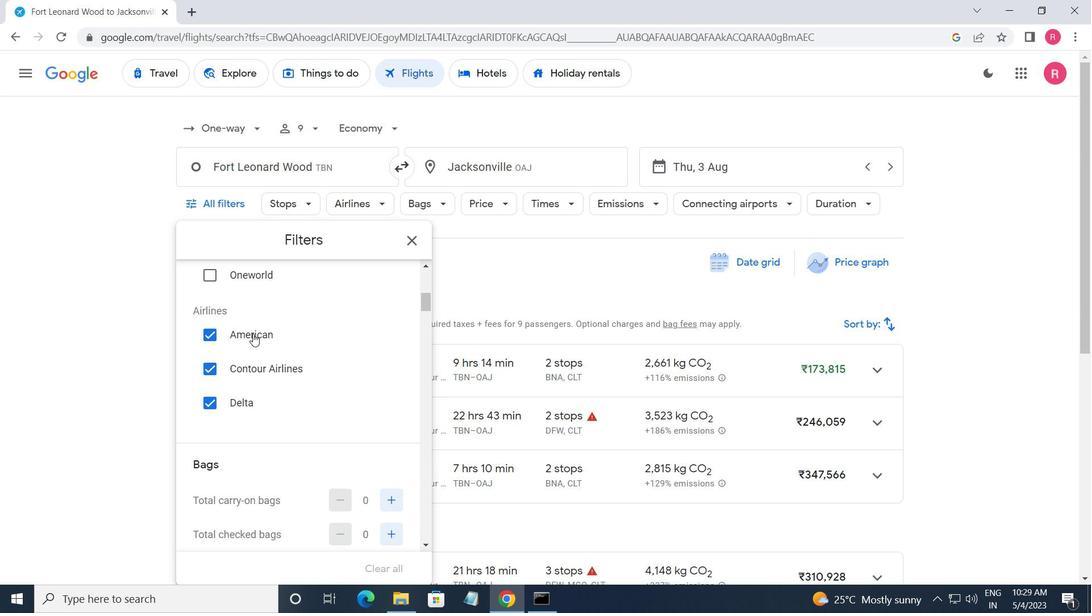 
Action: Mouse moved to (390, 430)
Screenshot: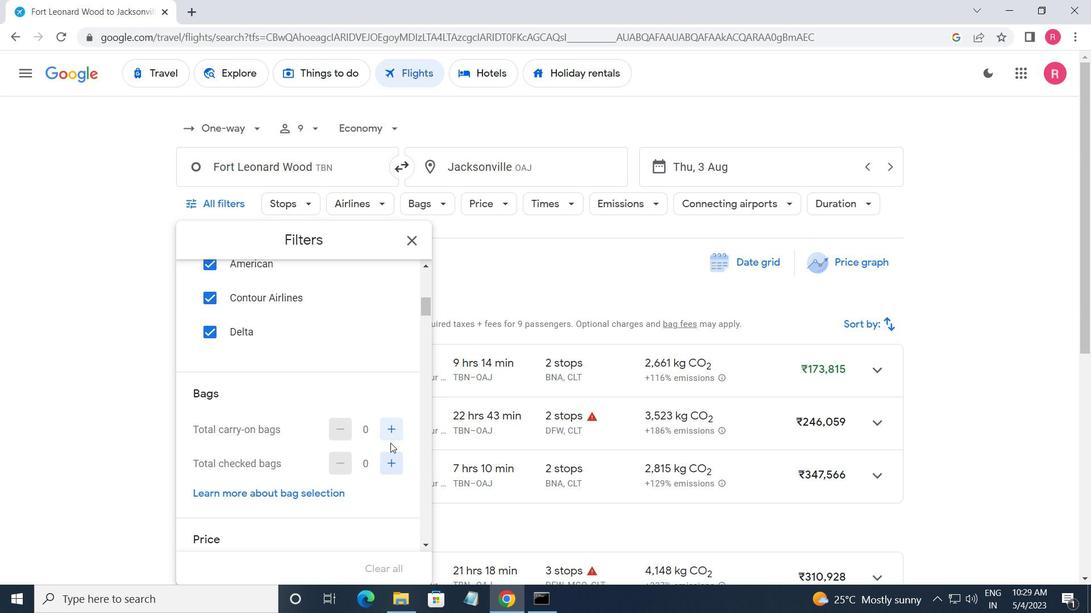 
Action: Mouse pressed left at (390, 430)
Screenshot: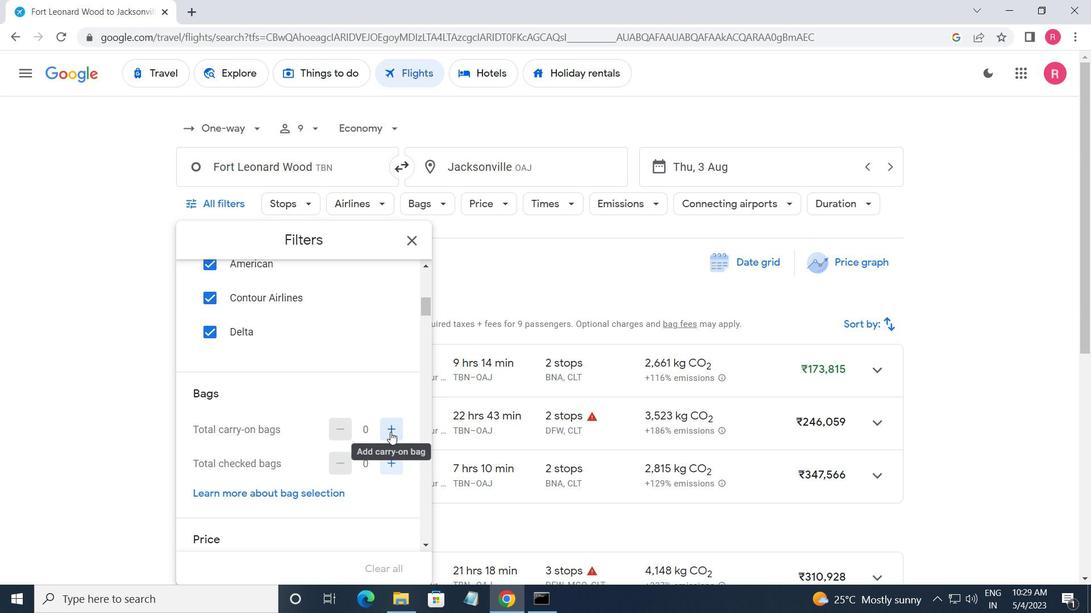 
Action: Mouse pressed left at (390, 430)
Screenshot: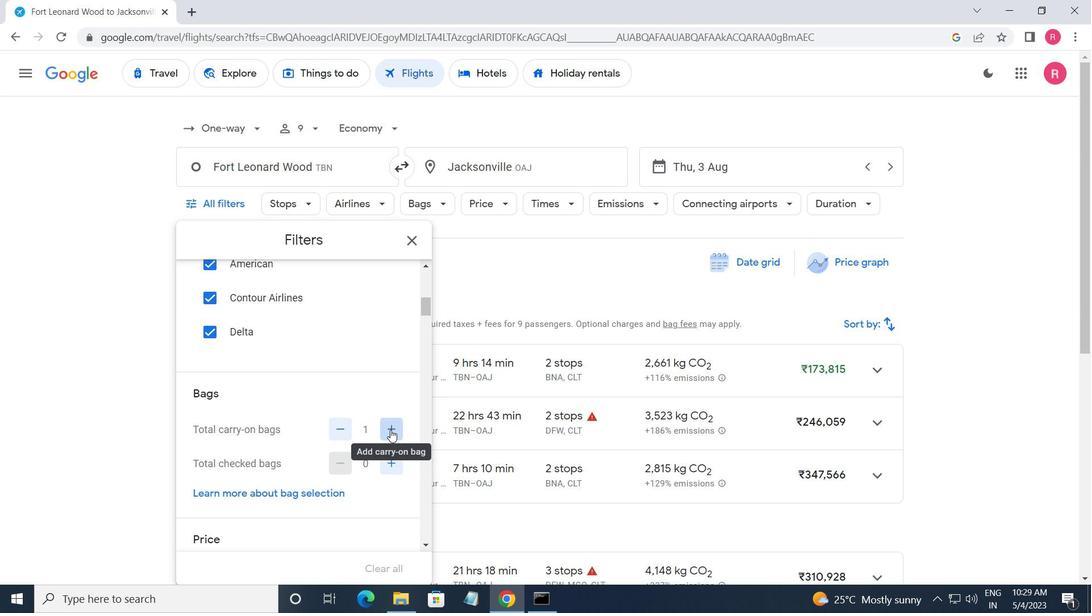
Action: Mouse scrolled (390, 430) with delta (0, 0)
Screenshot: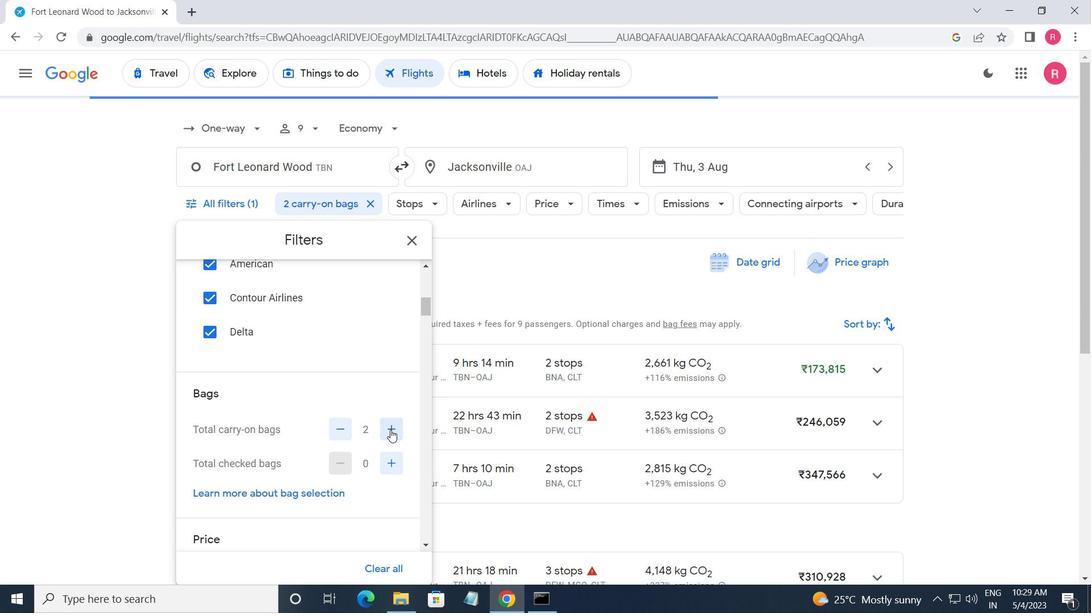 
Action: Mouse scrolled (390, 430) with delta (0, 0)
Screenshot: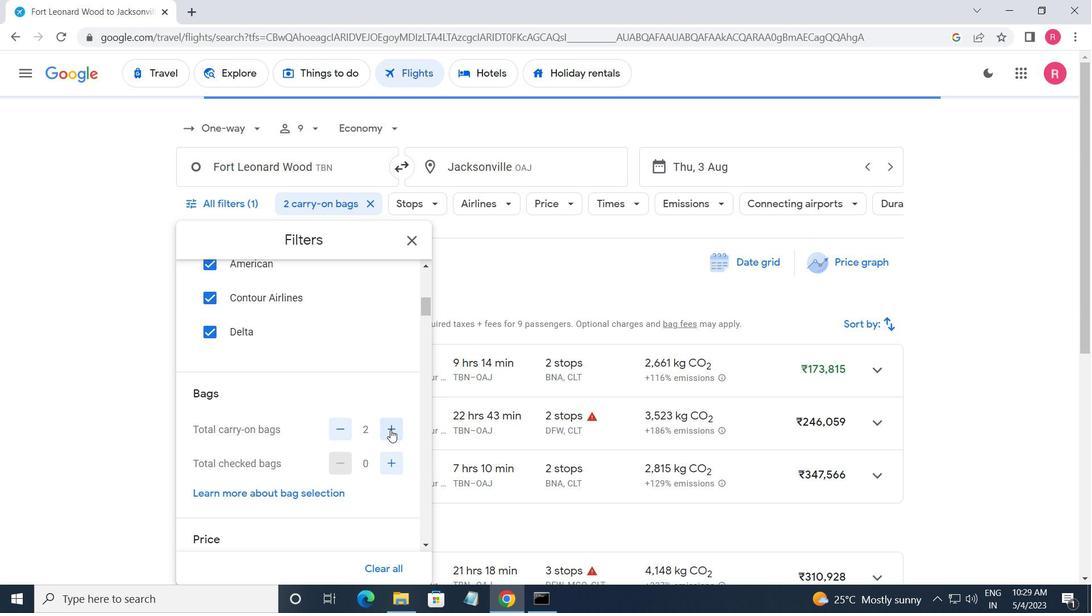 
Action: Mouse scrolled (390, 430) with delta (0, 0)
Screenshot: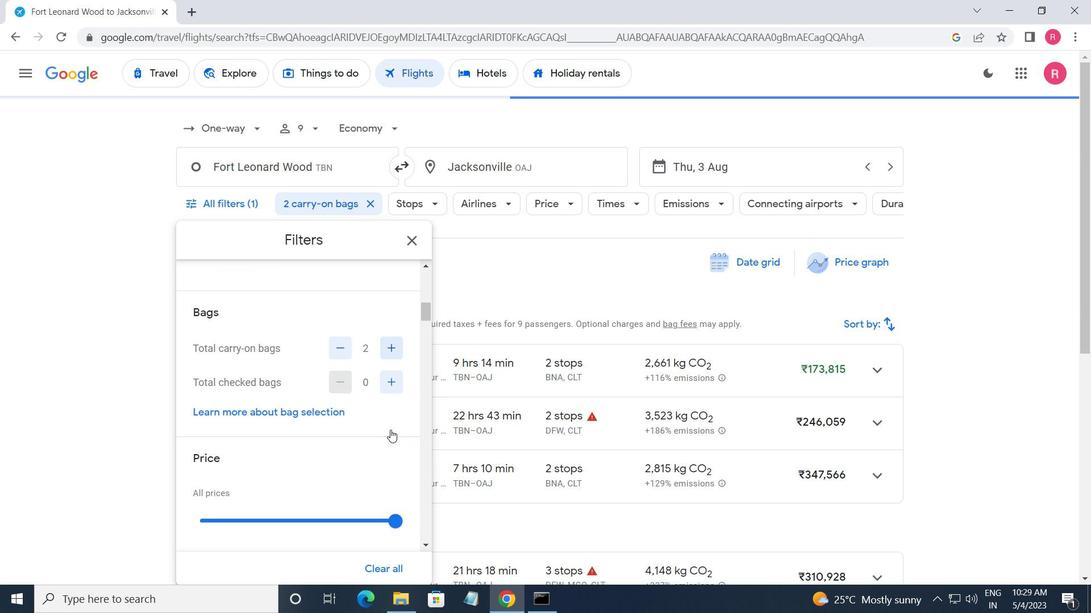 
Action: Mouse moved to (394, 393)
Screenshot: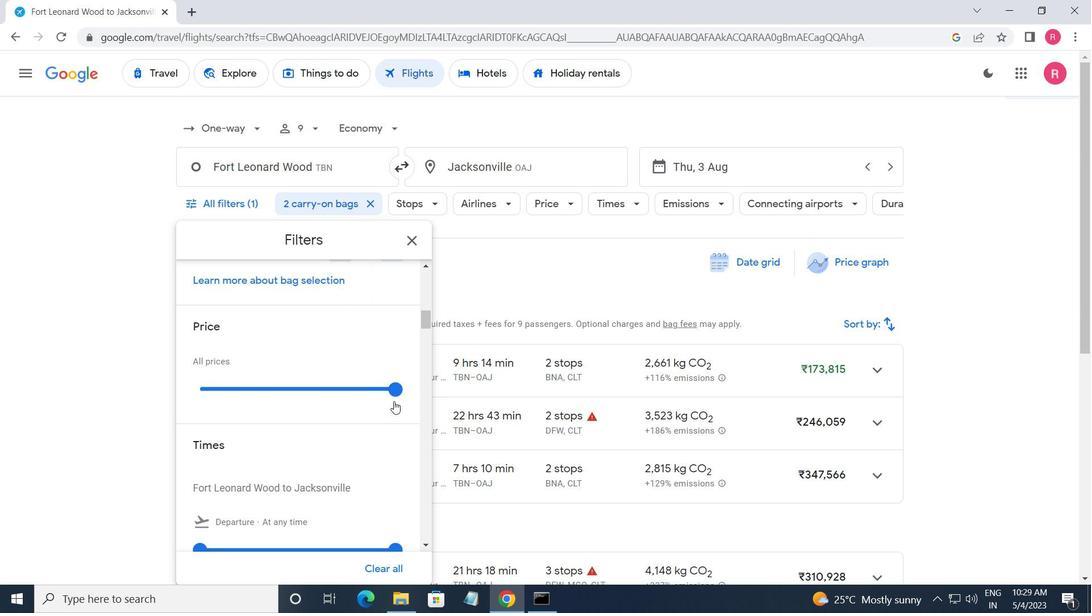 
Action: Mouse pressed left at (394, 393)
Screenshot: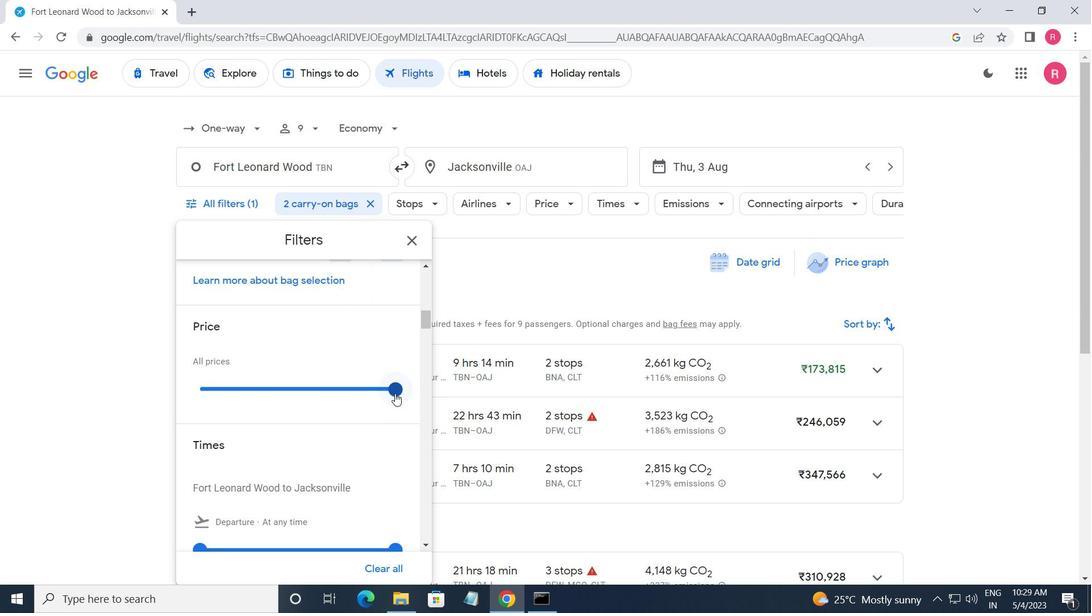 
Action: Mouse moved to (228, 417)
Screenshot: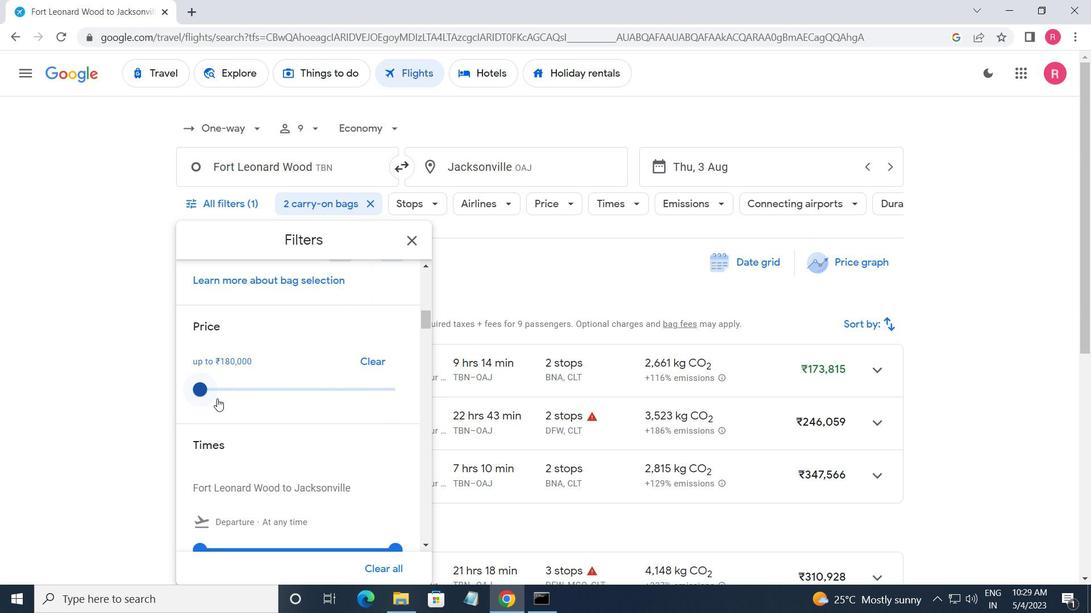 
Action: Mouse scrolled (228, 417) with delta (0, 0)
Screenshot: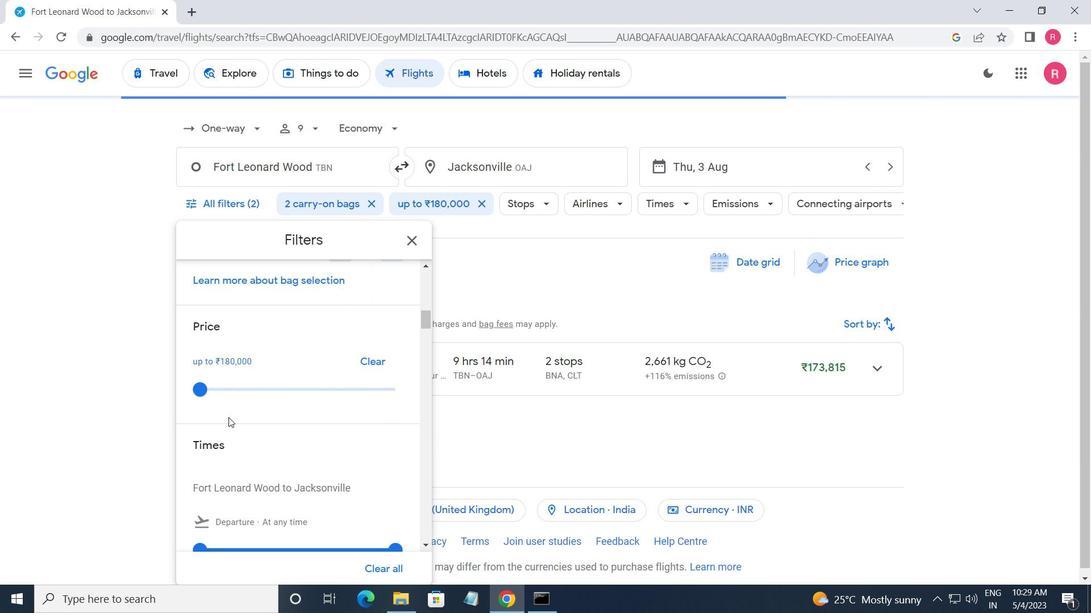 
Action: Mouse moved to (229, 417)
Screenshot: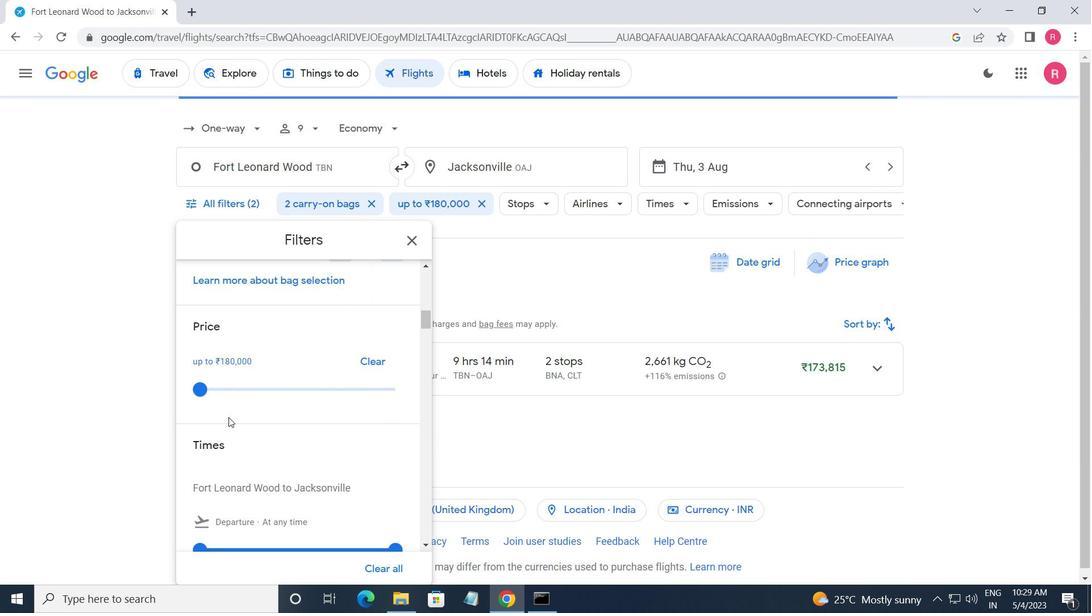 
Action: Mouse scrolled (229, 417) with delta (0, 0)
Screenshot: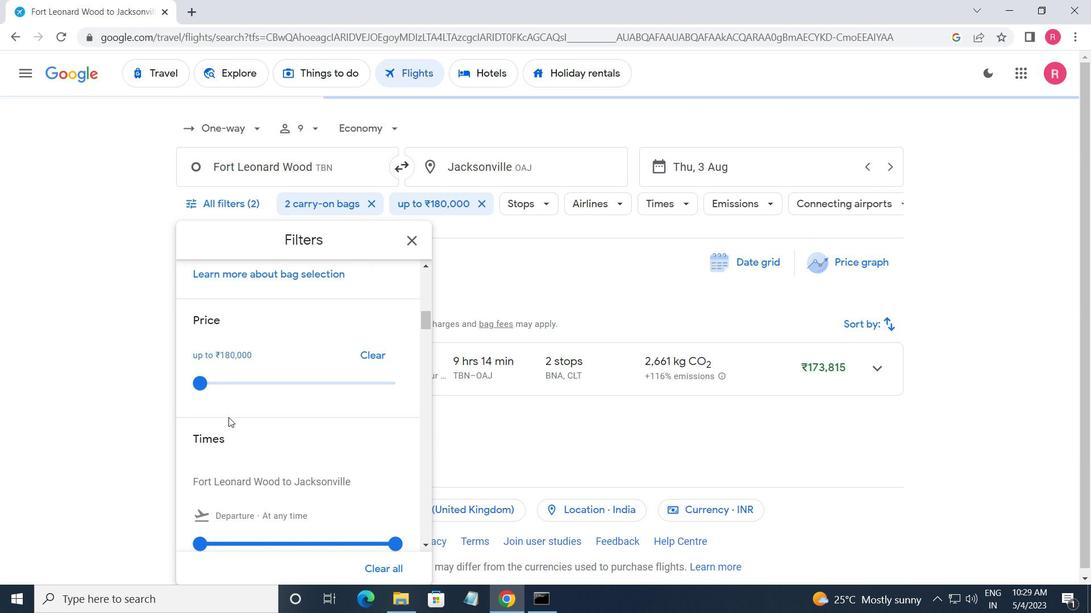 
Action: Mouse moved to (213, 410)
Screenshot: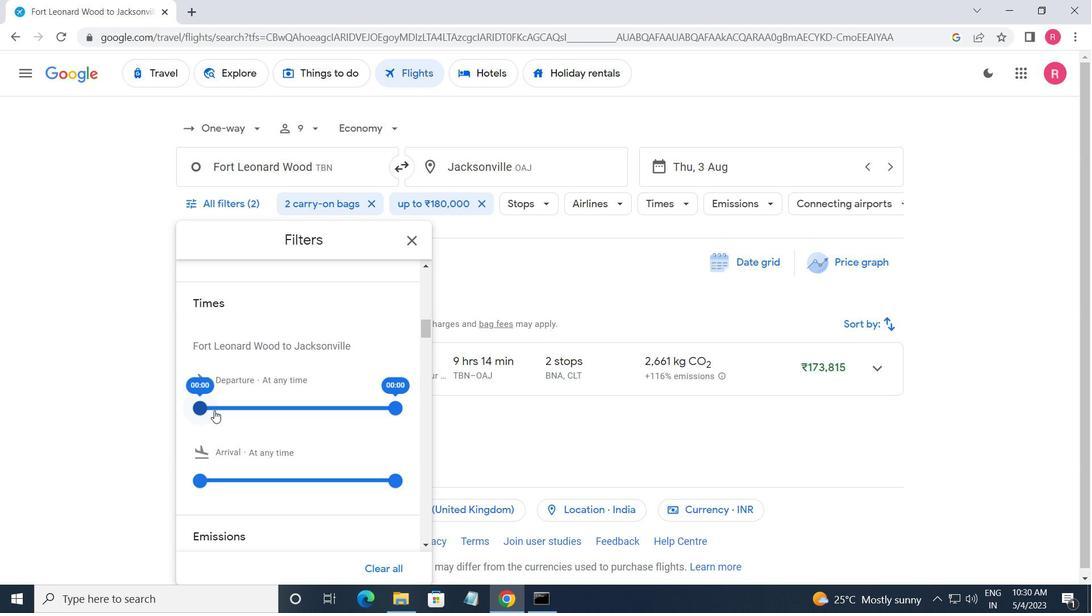 
Action: Mouse pressed left at (213, 410)
Screenshot: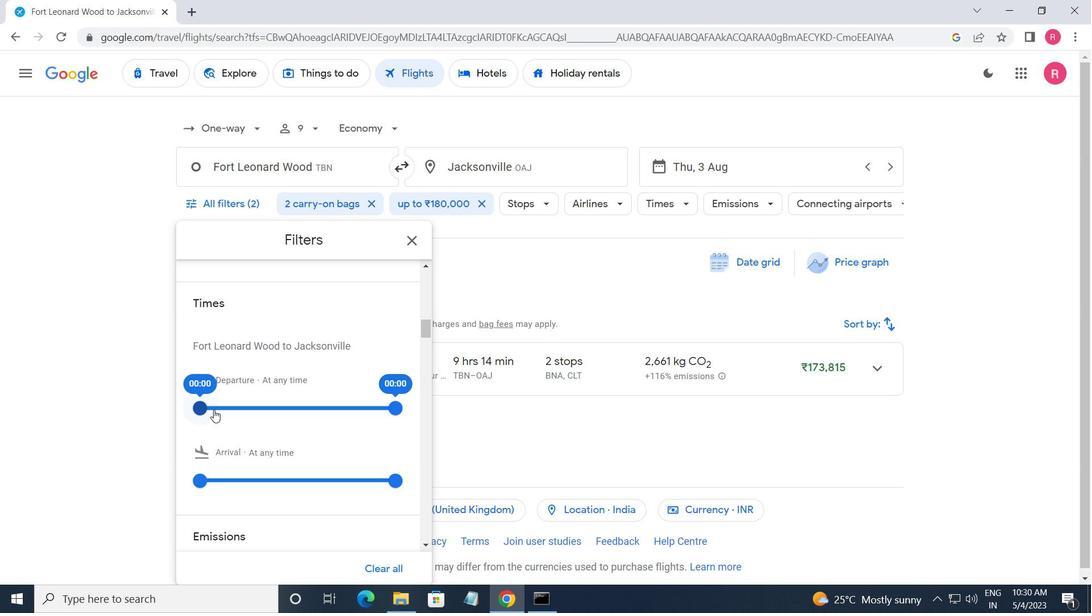 
Action: Mouse moved to (397, 406)
Screenshot: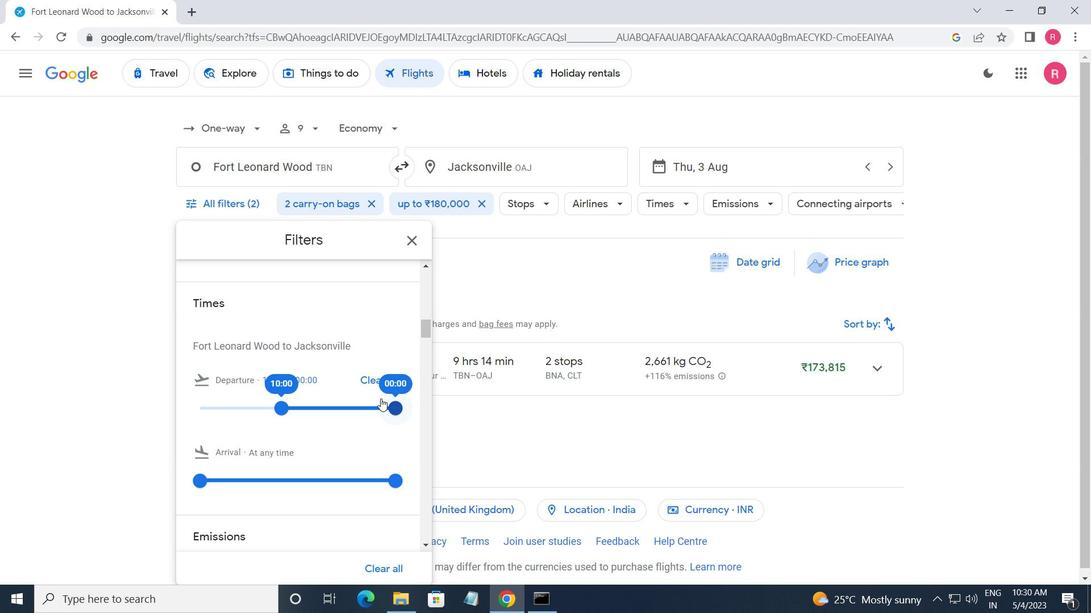 
Action: Mouse pressed left at (397, 406)
Screenshot: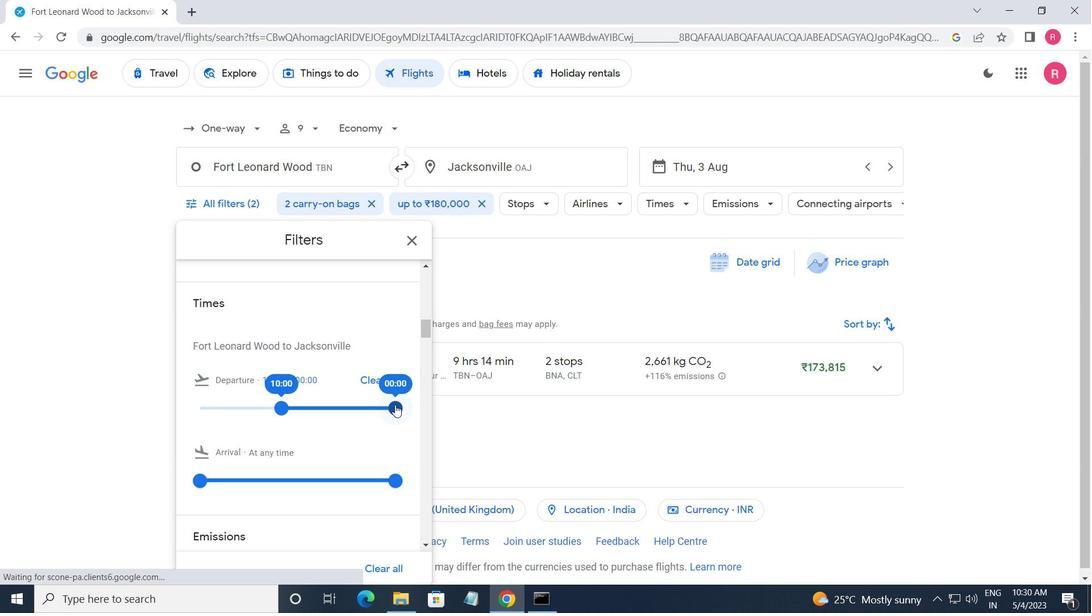 
Action: Mouse moved to (414, 243)
Screenshot: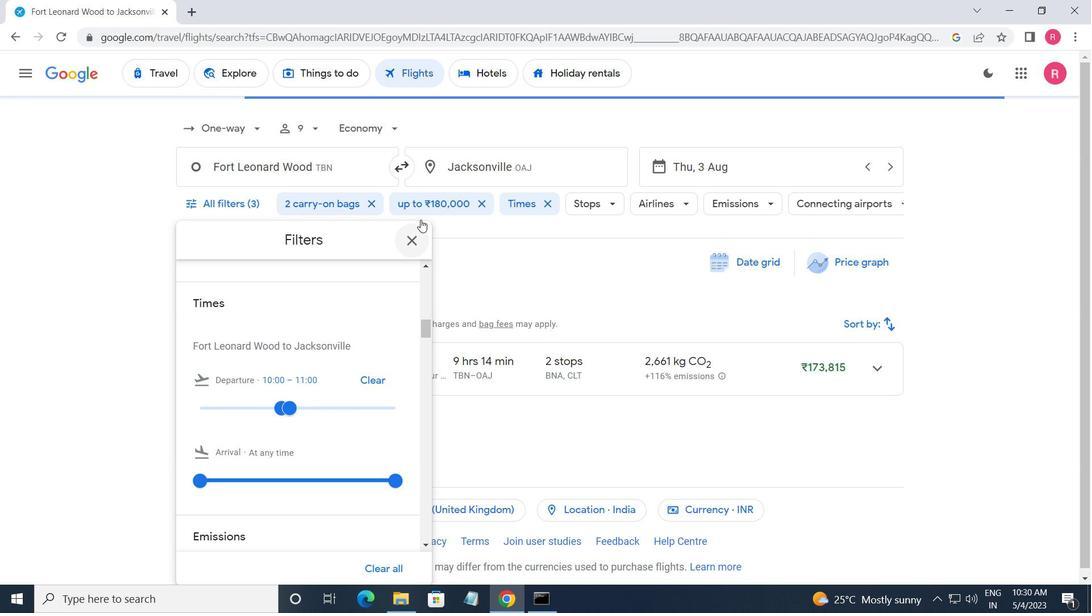 
Action: Mouse pressed left at (414, 243)
Screenshot: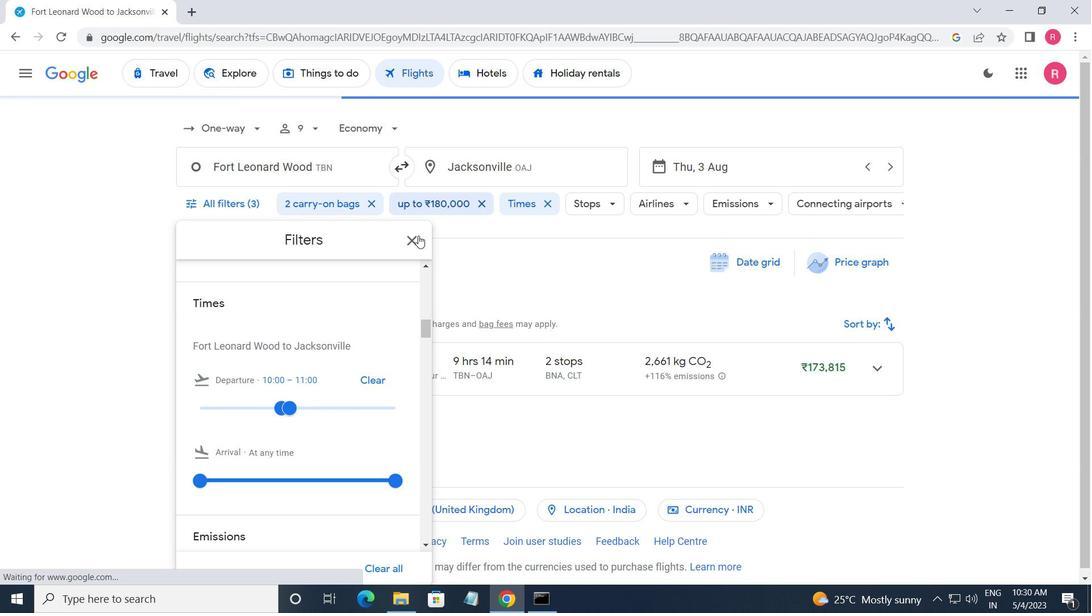 
